 Task: Open a blank google sheet and write heading  Budget Tracker. Add Descriptions in a column and its values below  'Salary, Rent, Dining Out, Internet Bill, Groceries, Utilities Bill, Gas & Savings. 'Add Categories in next column and its values below  Income, Housing, Food, Utilities, Food, Utilities, Transportation & Savings. Add amount in next column and its values below  $2,500, $800, $100, $50, $200, $100, $100, $50 & $500. Add Dates in next column and its values below  2023-05-01, 2023-05-05, 2023-05-10, 2023-05-15, 2023-05-19, 2023-05-22, 2023-05-25 & 2023-05-30. Add Income/ Expense in next column and its values below  Income, Expense, Expense, Expense, Expense, Expense, Expense & IncomeSave page DashboardInvReceiptsbook
Action: Mouse moved to (1101, 63)
Screenshot: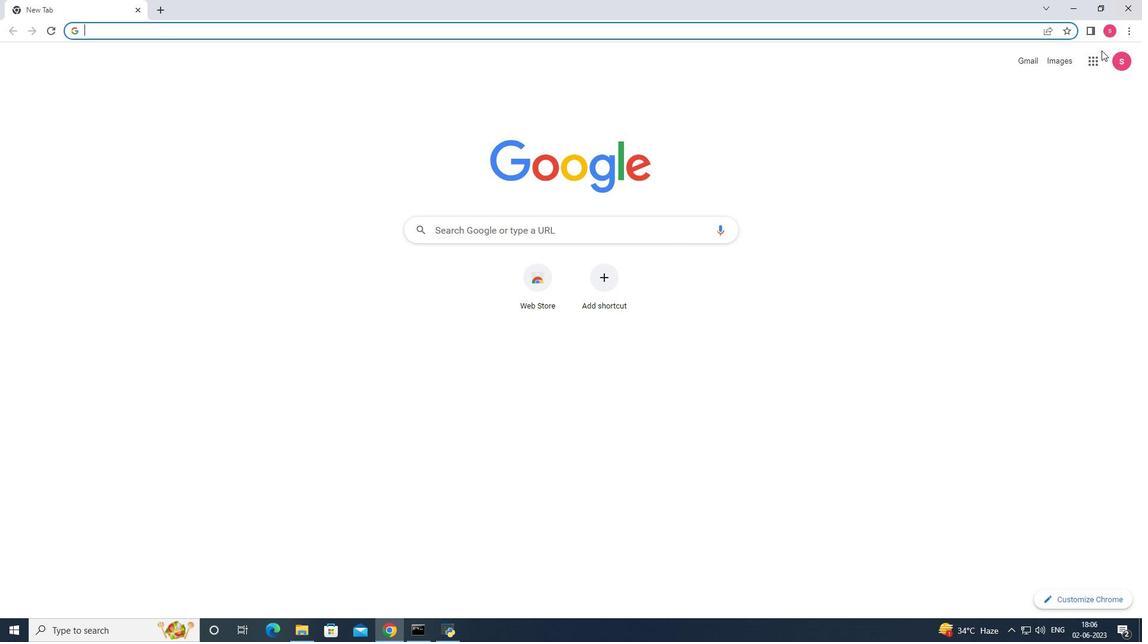 
Action: Mouse pressed left at (1101, 63)
Screenshot: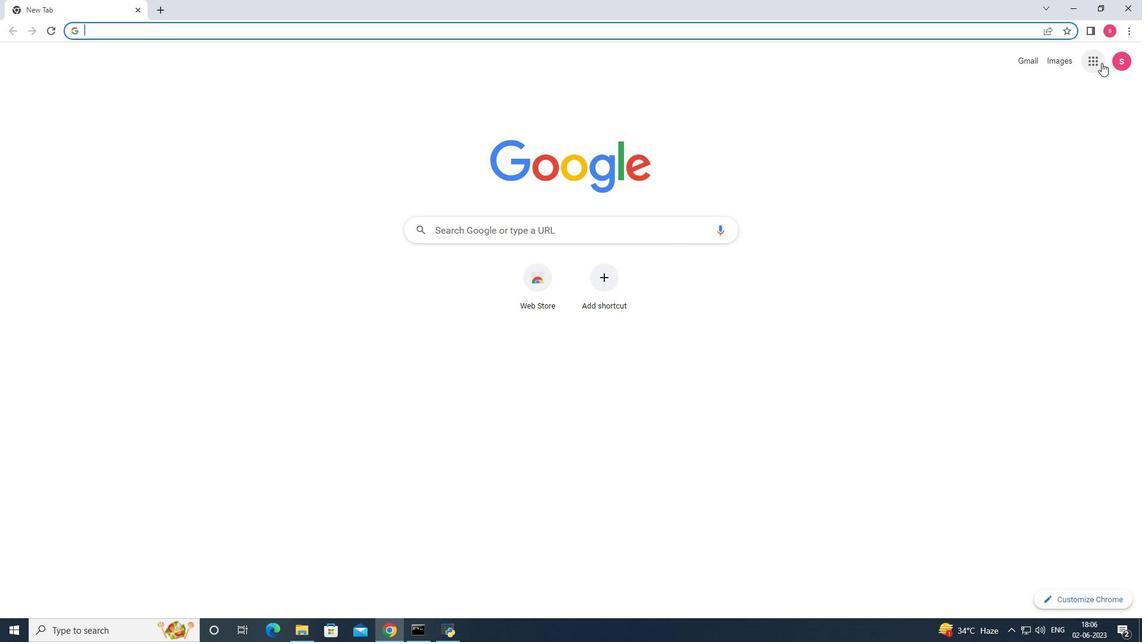 
Action: Mouse moved to (1090, 258)
Screenshot: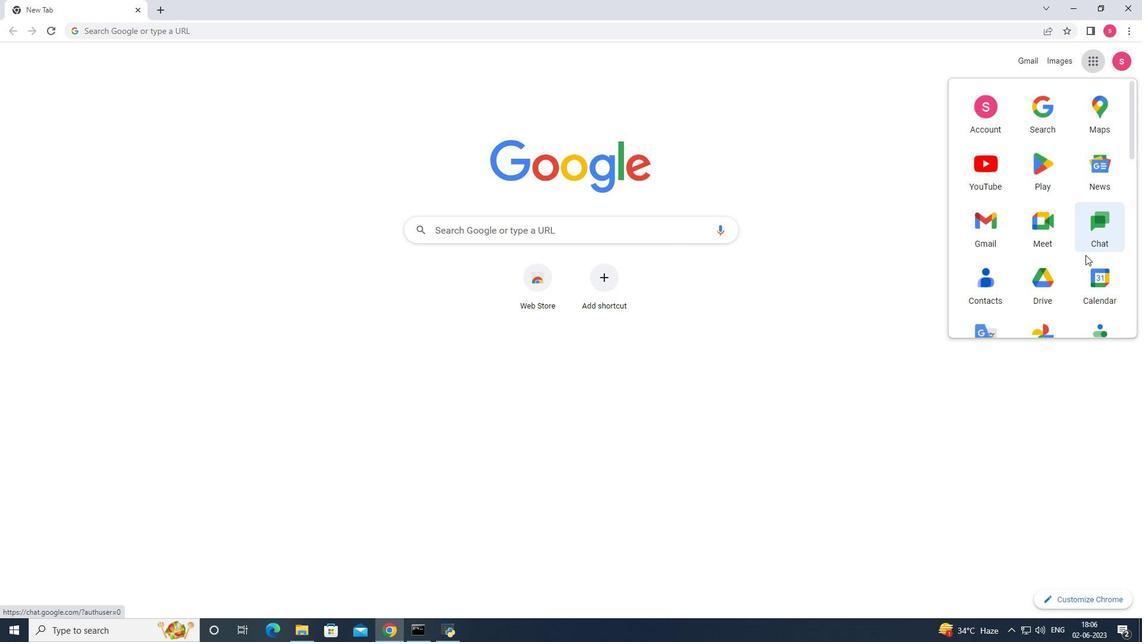
Action: Mouse scrolled (1090, 258) with delta (0, 0)
Screenshot: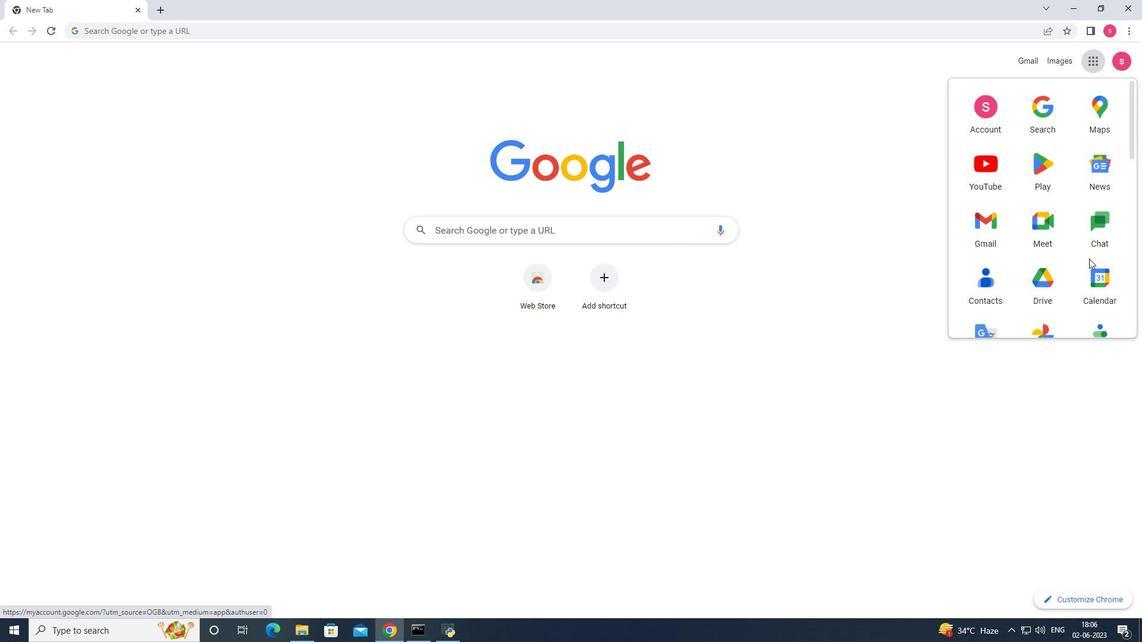 
Action: Mouse scrolled (1090, 258) with delta (0, 0)
Screenshot: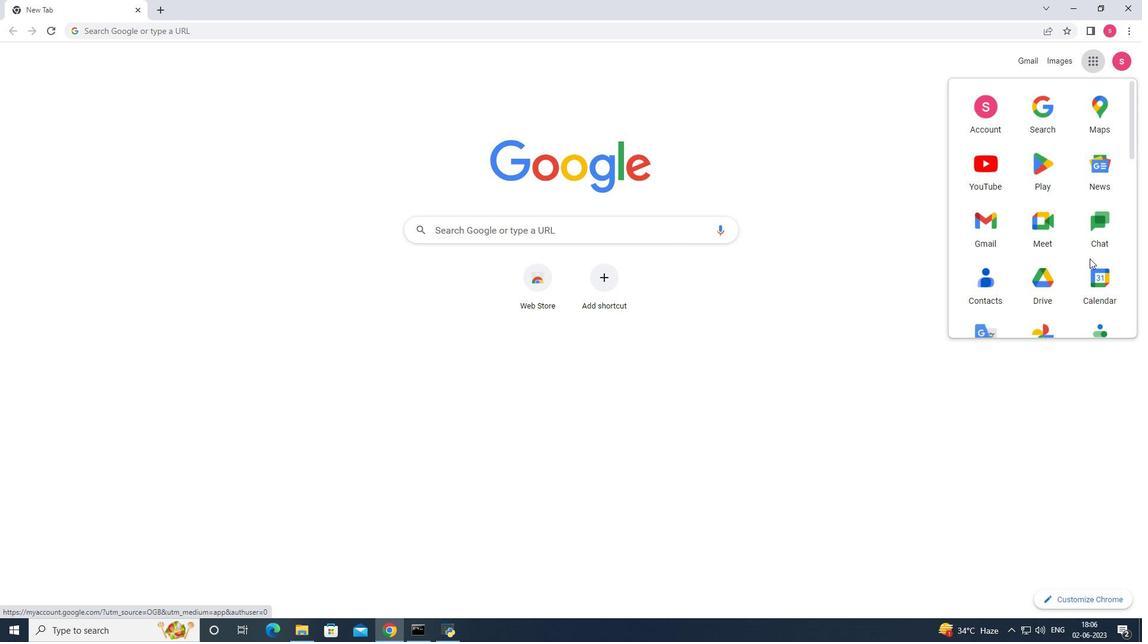 
Action: Mouse scrolled (1090, 258) with delta (0, 0)
Screenshot: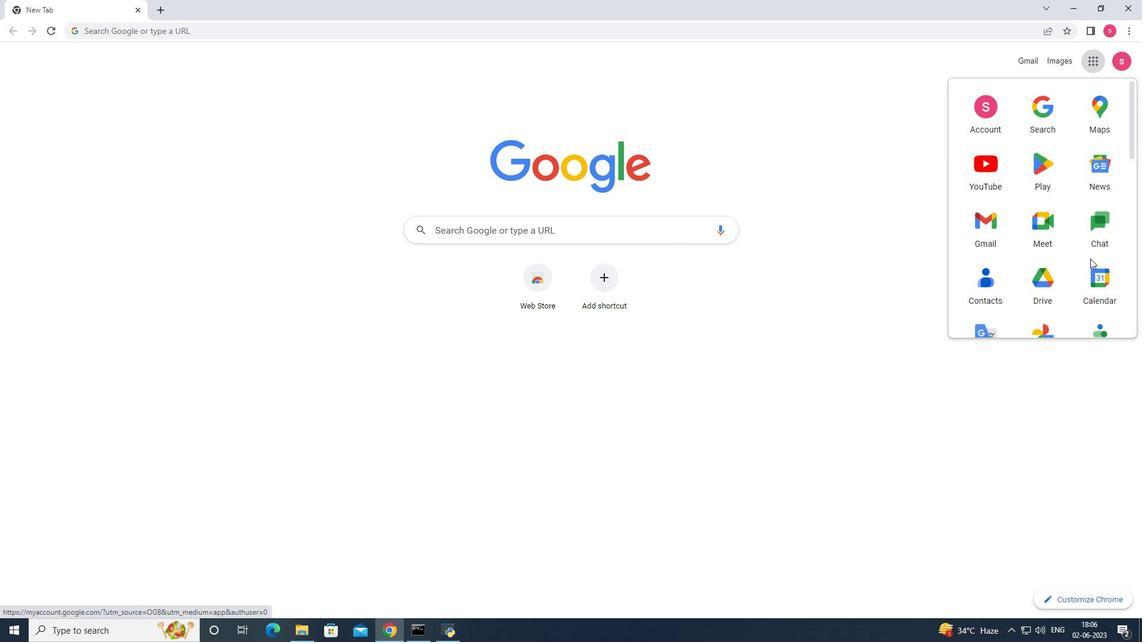 
Action: Mouse moved to (1106, 277)
Screenshot: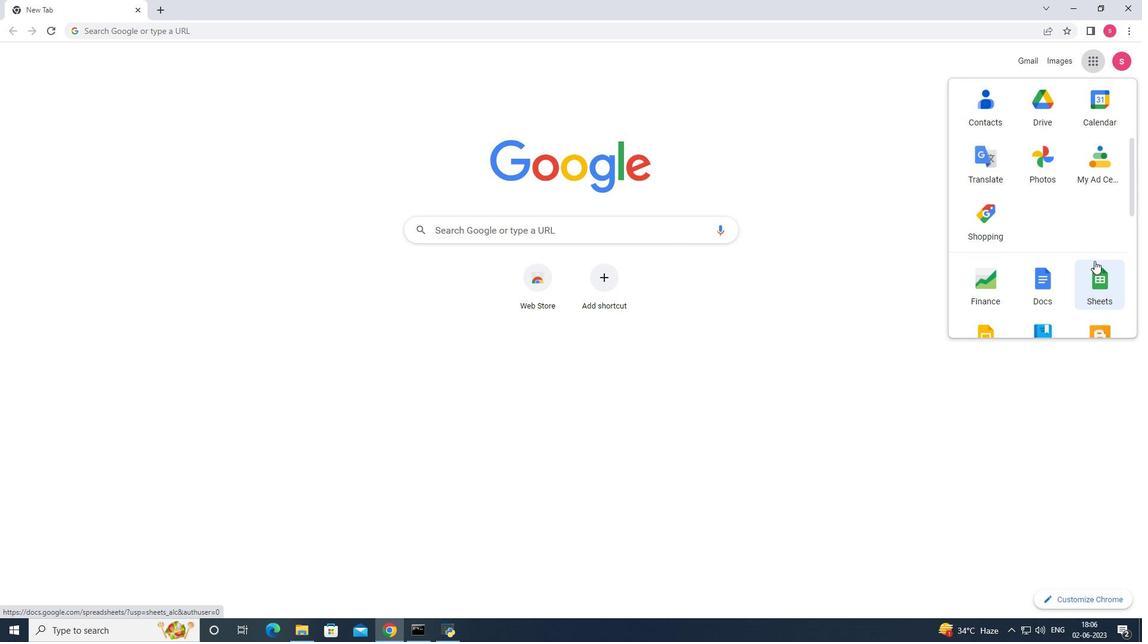 
Action: Mouse pressed left at (1106, 277)
Screenshot: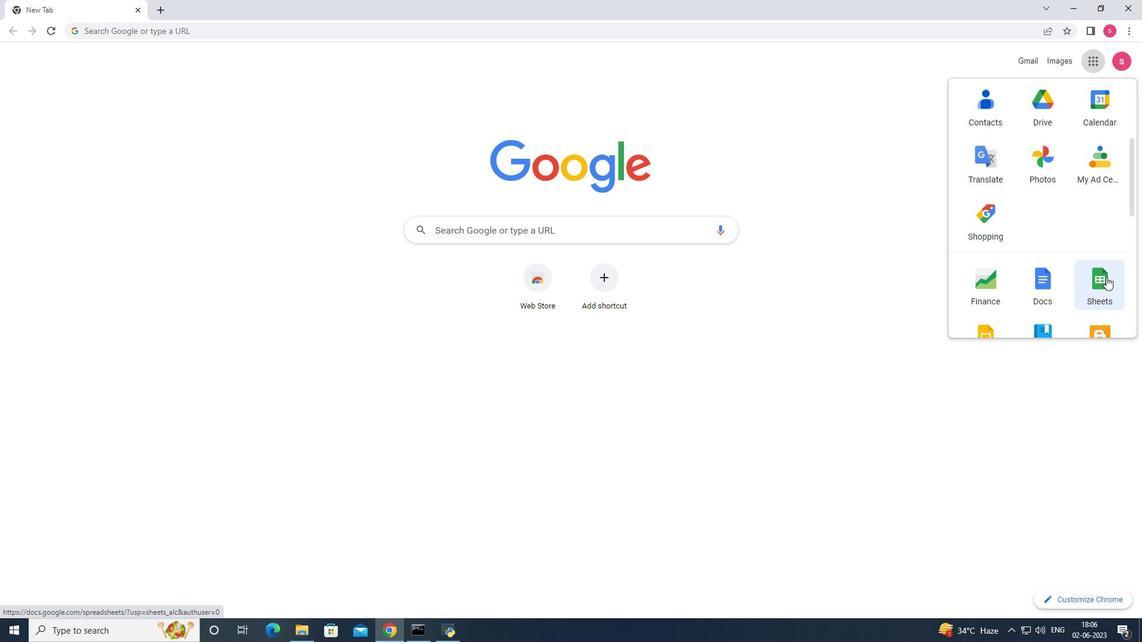 
Action: Mouse moved to (283, 167)
Screenshot: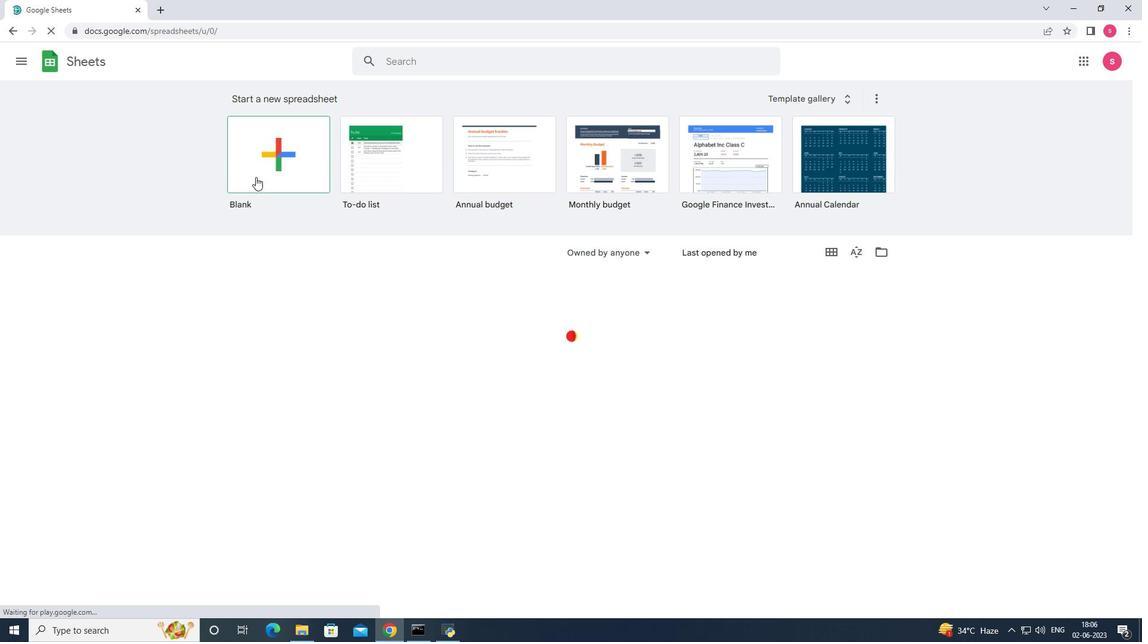 
Action: Mouse pressed left at (283, 167)
Screenshot: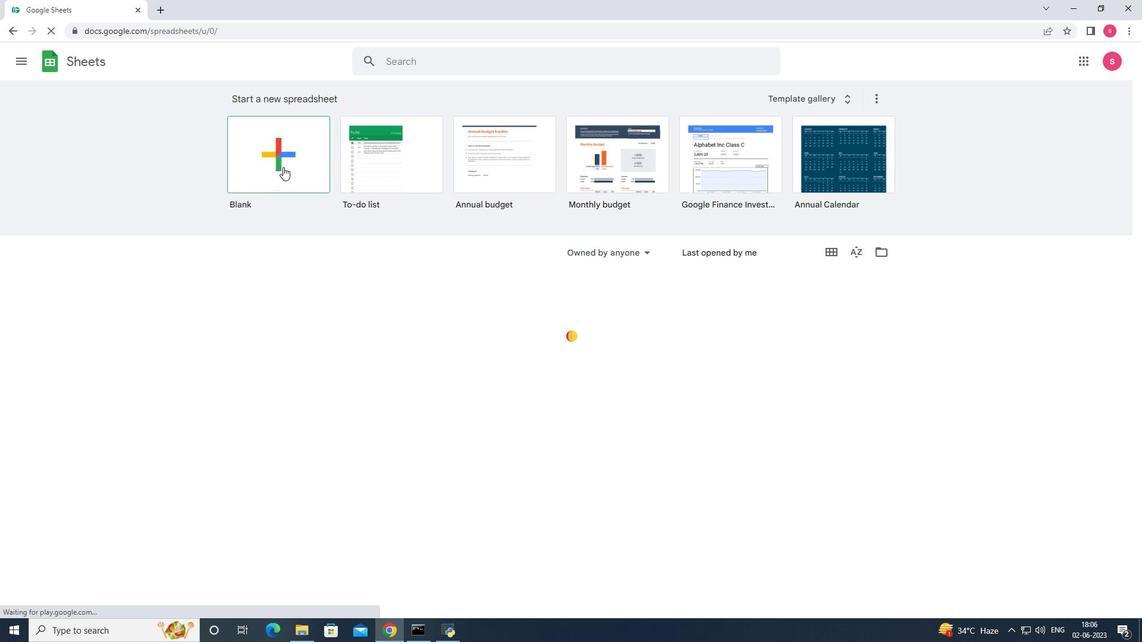 
Action: Key pressed <Key.shift><Key.shift><Key.shift><Key.shift><Key.shift><Key.shift><Key.shift><Key.shift><Key.shift><Key.shift><Key.shift><Key.shift><Key.shift><Key.shift><Key.shift><Key.shift>Budget<Key.space><Key.shift>Tracker<Key.enter><Key.shift>Descriptions<Key.enter><Key.shift>Salary<Key.space><Key.enter><Key.shift><Key.shift><Key.shift><Key.shift>Rent<Key.enter><Key.shift>Dining<Key.space><Key.shift>Ouyt<Key.backspace><Key.backspace><Key.backspace>ut<Key.backspace>t<Key.enter><Key.shift>Internet<Key.space><Key.shift>Bill<Key.enter><Key.shift><Key.shift>Groceries<Key.space><Key.enter><Key.shift><Key.shift><Key.shift><Key.shift><Key.shift><Key.shift><Key.shift><Key.shift><Key.shift><Key.shift><Key.shift><Key.shift><Key.shift><Key.shift><Key.shift><Key.shift><Key.shift>Utilities<Key.space><Key.shift>Bill<Key.enter><Key.shift><Key.shift><Key.shift><Key.shift><Key.shift><Key.shift>Gas<Key.enter><Key.shift>Savings<Key.enter><Key.right><Key.up><Key.up><Key.up><Key.up><Key.up><Key.up><Key.up><Key.up><Key.up><Key.shift>Categories<Key.enter><Key.shift>Income<Key.enter><Key.shift><Key.shift><Key.shift><Key.shift>Housing<Key.enter><Key.shift><Key.shift><Key.shift><Key.shift><Key.shift><Key.shift><Key.shift><Key.shift><Key.shift><Key.shift><Key.shift><Key.shift>Food<Key.enter><Key.shift>Utilities<Key.enter><Key.shift>Fooo<Key.backspace>d<Key.enter><Key.shift>Utilities<Key.enter><Key.shift><Key.shift>F<Key.backspace><Key.backspace><Key.shift>Transportation<Key.enter><Key.shift>Savings<Key.right><Key.up><Key.up><Key.up><Key.up><Key.up><Key.up><Key.up><Key.up><Key.shift>Amount<Key.enter>2500<Key.enter>800<Key.enter>100<Key.enter>50<Key.enter>200<Key.enter>100<Key.enter>50<Key.enter>500<Key.enter><Key.right><Key.up><Key.up><Key.up>
Screenshot: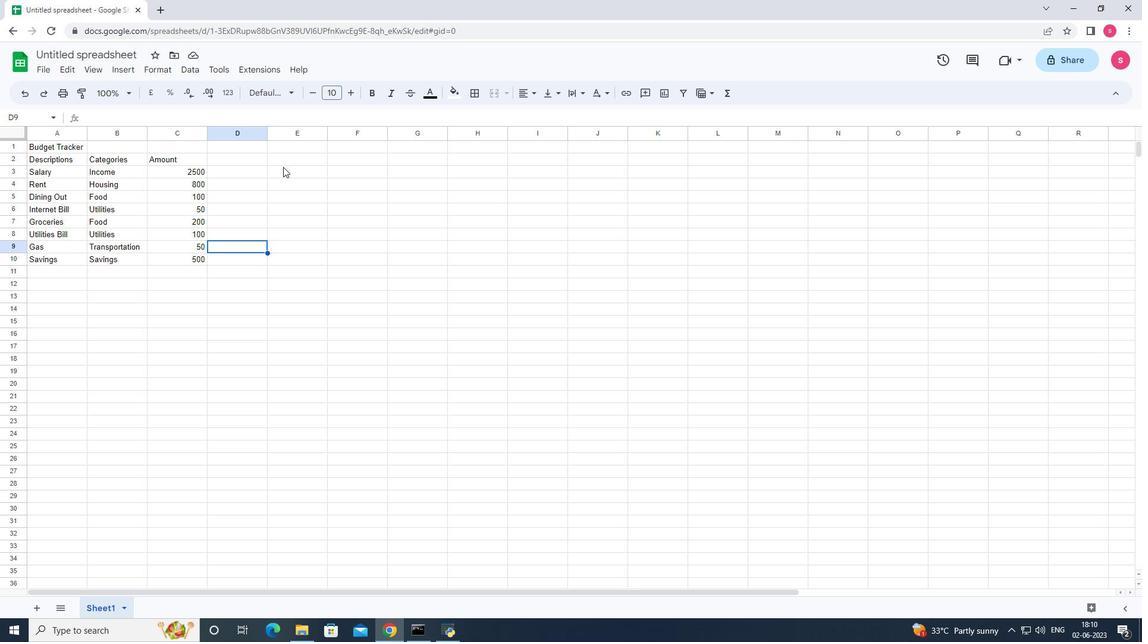 
Action: Mouse moved to (152, 173)
Screenshot: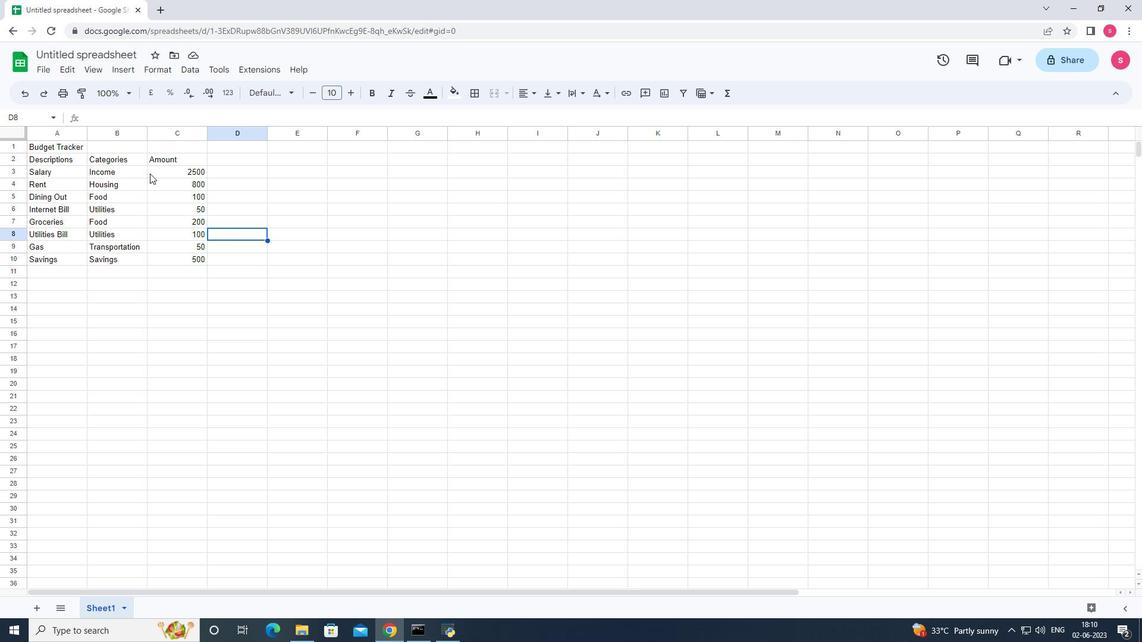 
Action: Mouse pressed left at (152, 173)
Screenshot: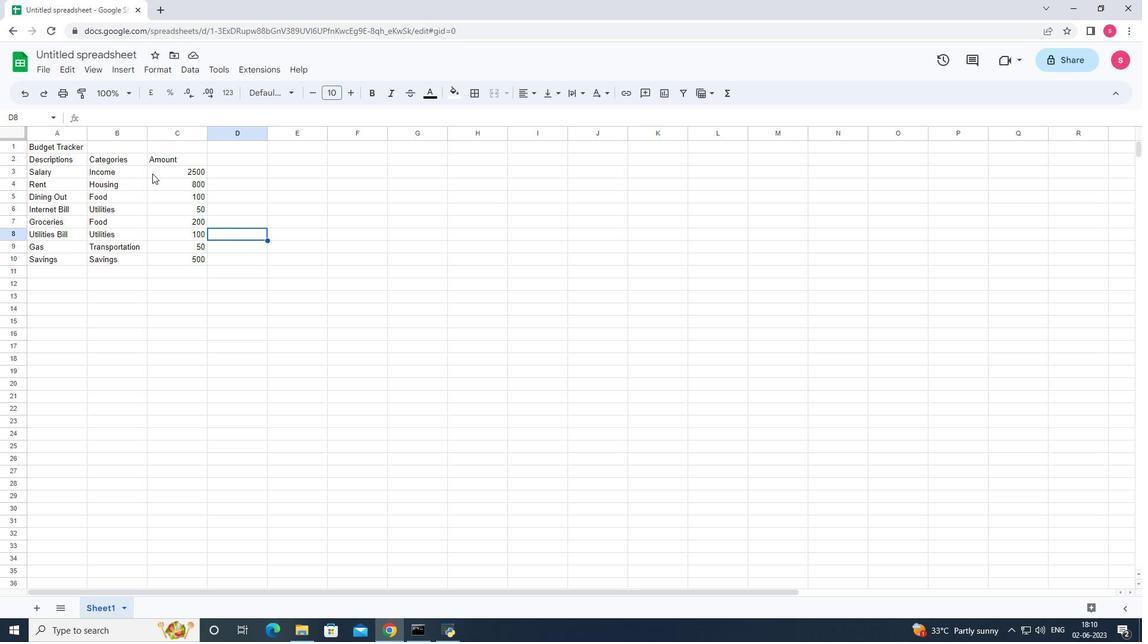 
Action: Mouse moved to (169, 71)
Screenshot: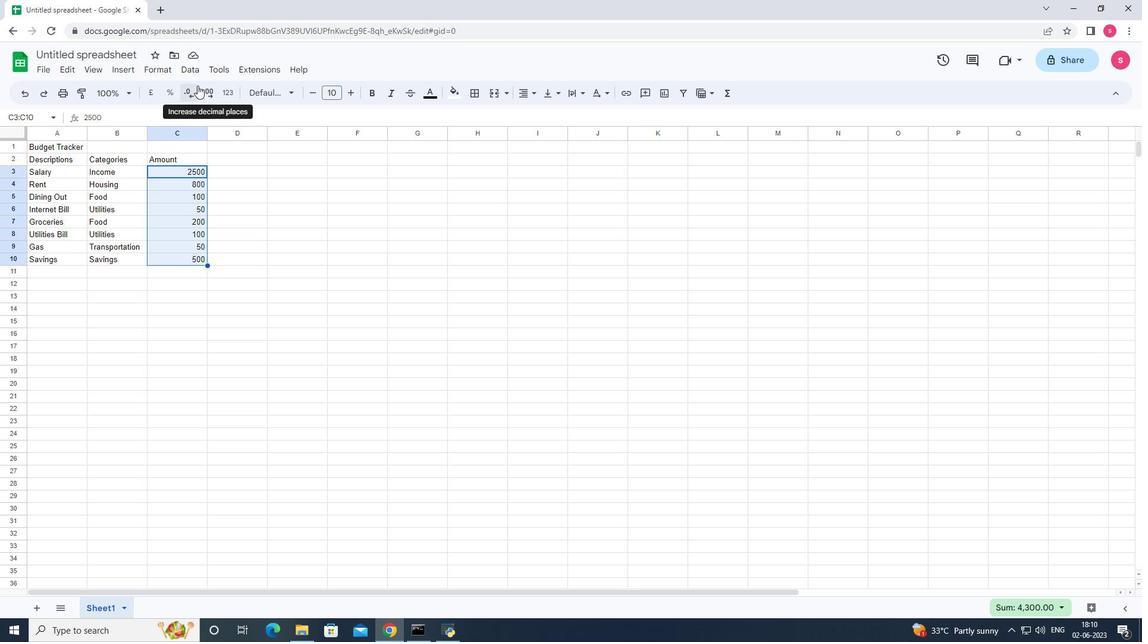 
Action: Mouse pressed left at (169, 71)
Screenshot: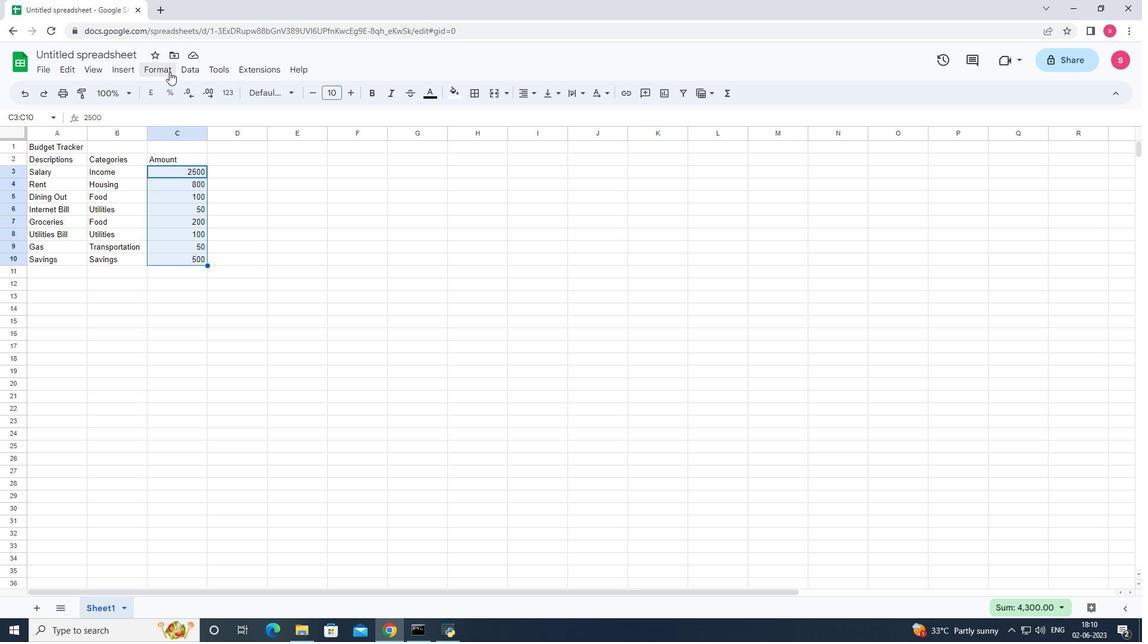
Action: Mouse moved to (195, 116)
Screenshot: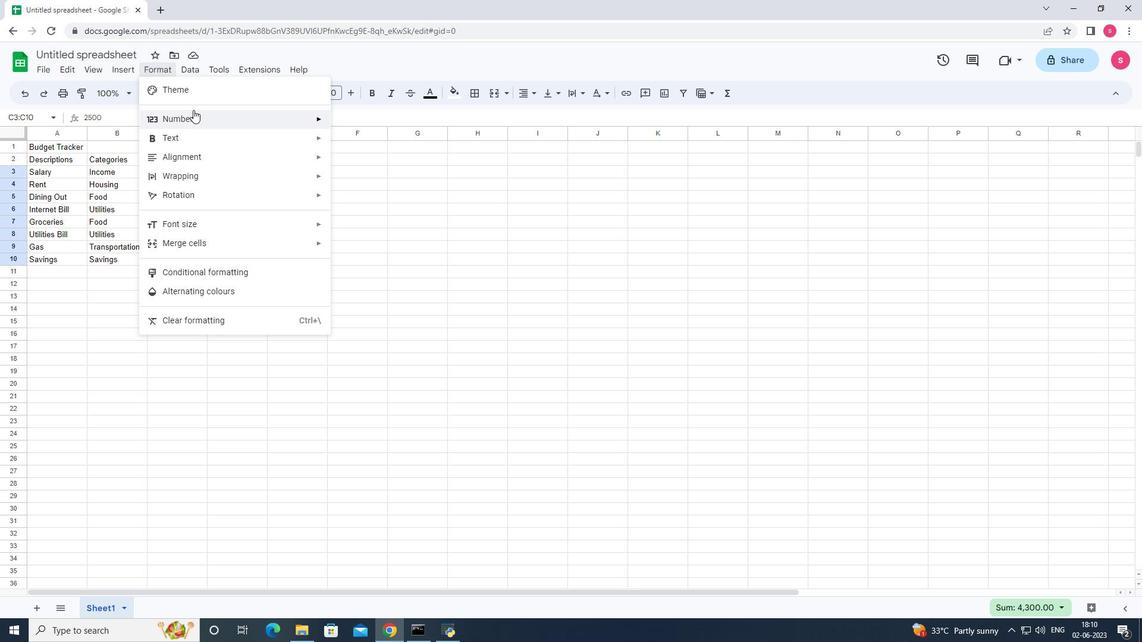 
Action: Mouse pressed left at (195, 116)
Screenshot: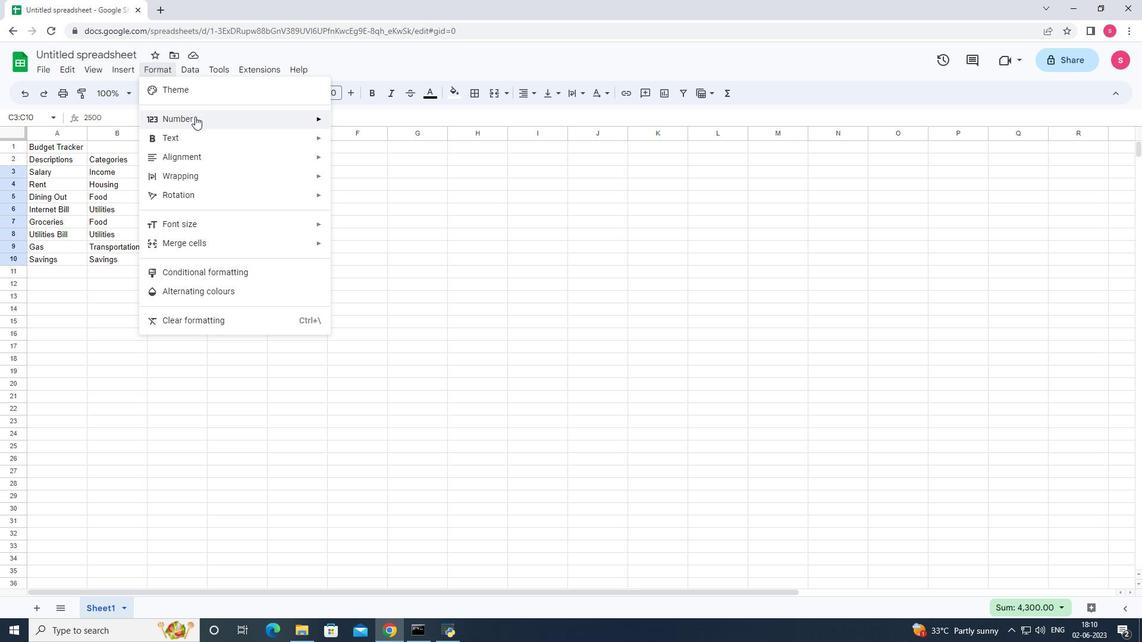 
Action: Mouse moved to (446, 480)
Screenshot: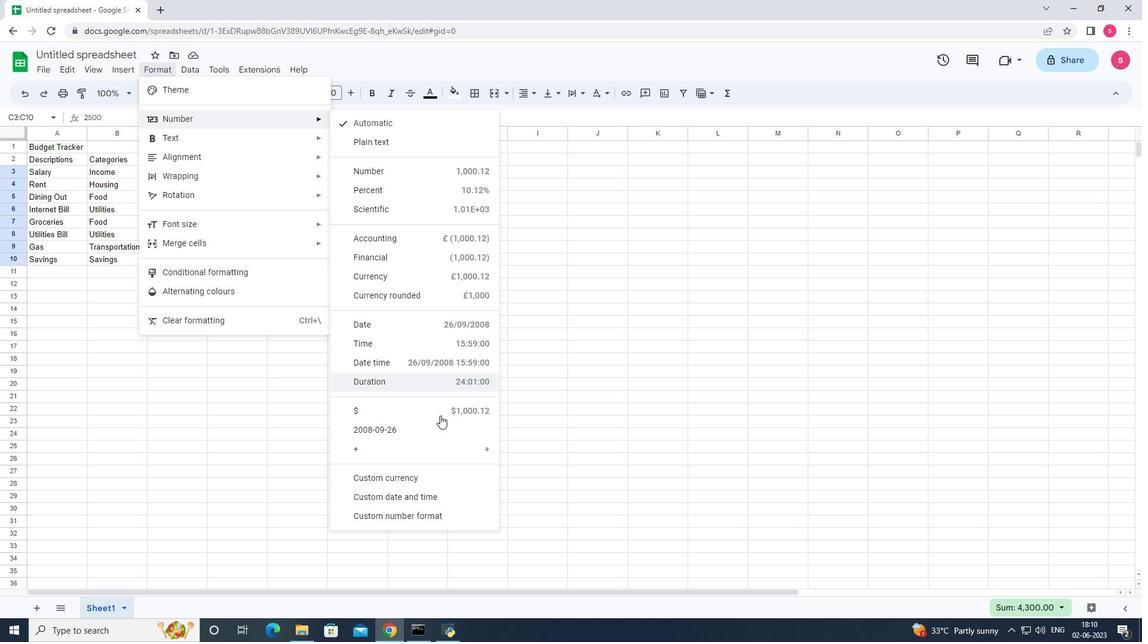 
Action: Mouse pressed left at (446, 480)
Screenshot: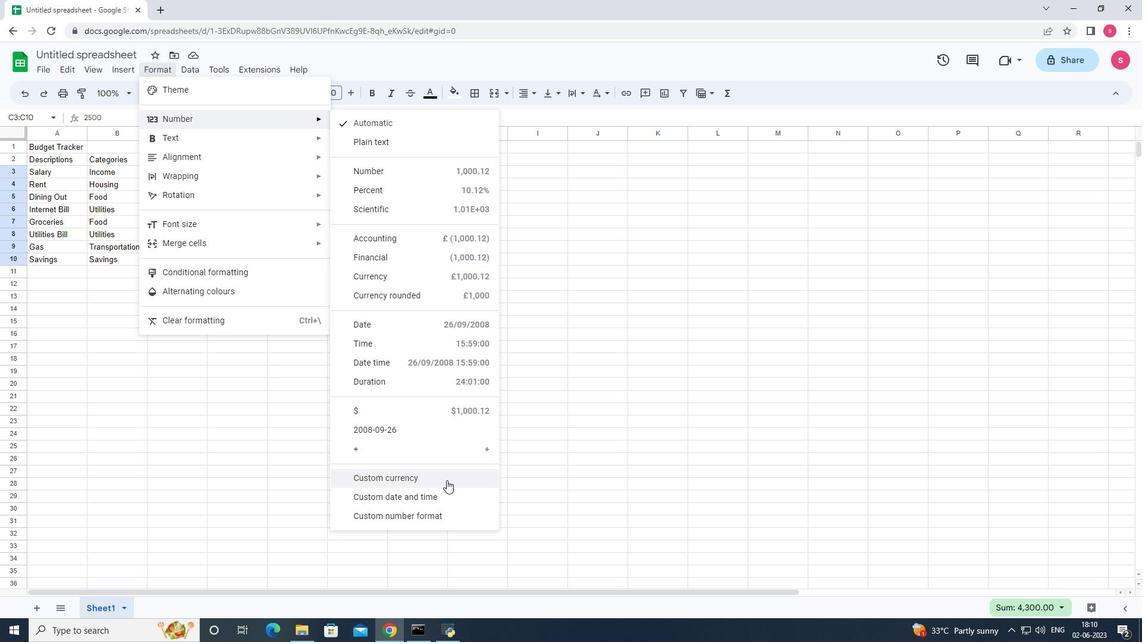 
Action: Mouse moved to (342, 307)
Screenshot: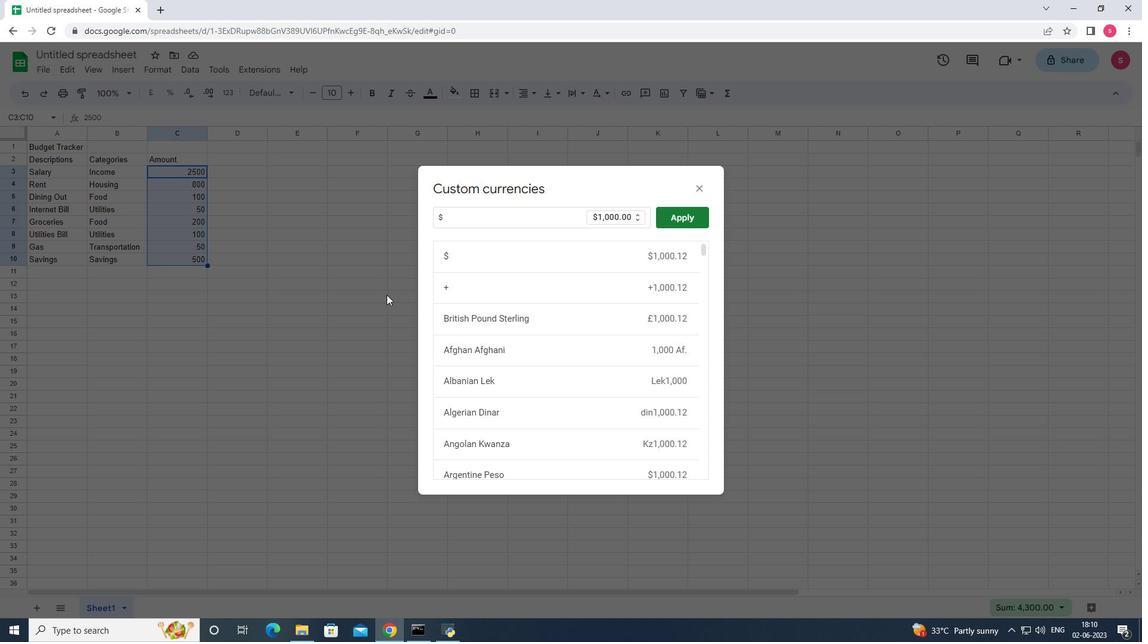 
Action: Mouse pressed left at (342, 307)
Screenshot: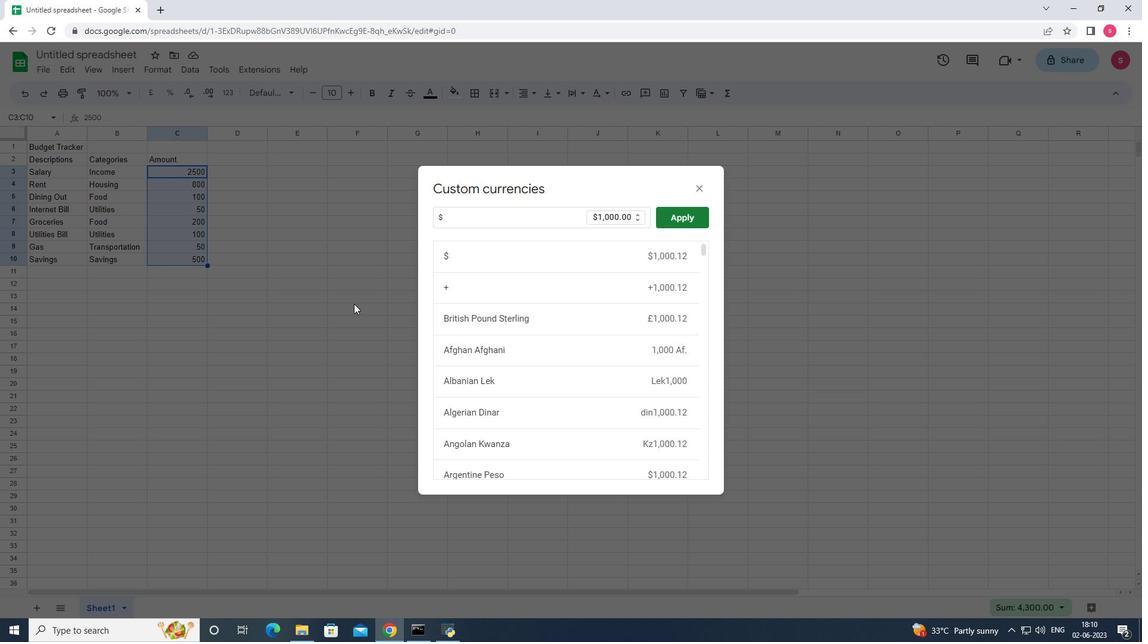 
Action: Mouse moved to (289, 300)
Screenshot: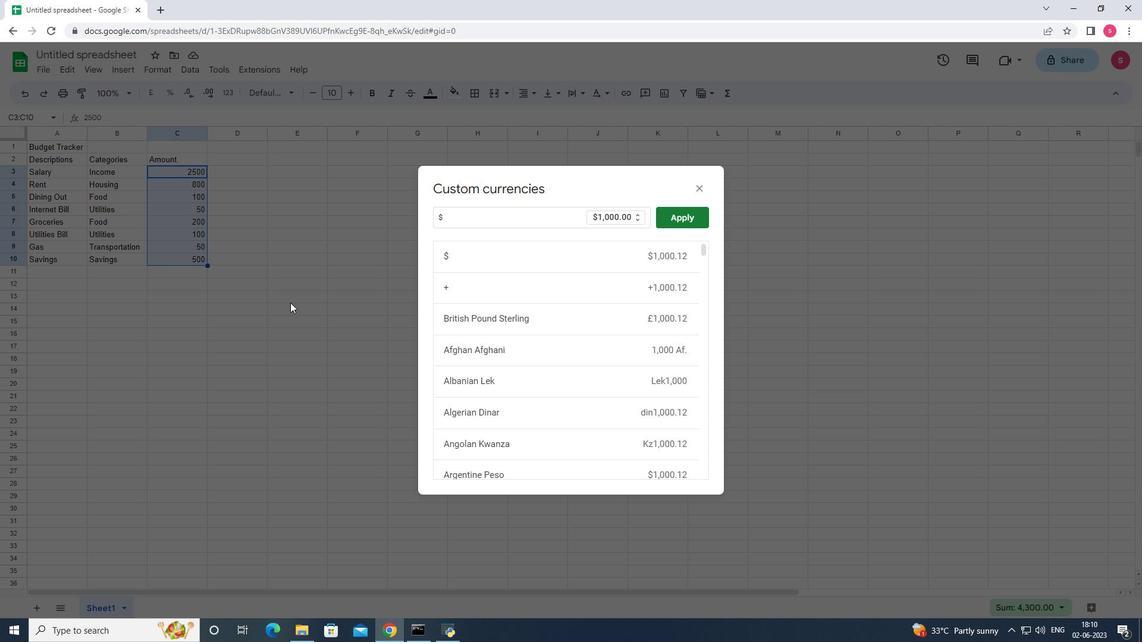 
Action: Mouse pressed left at (289, 300)
Screenshot: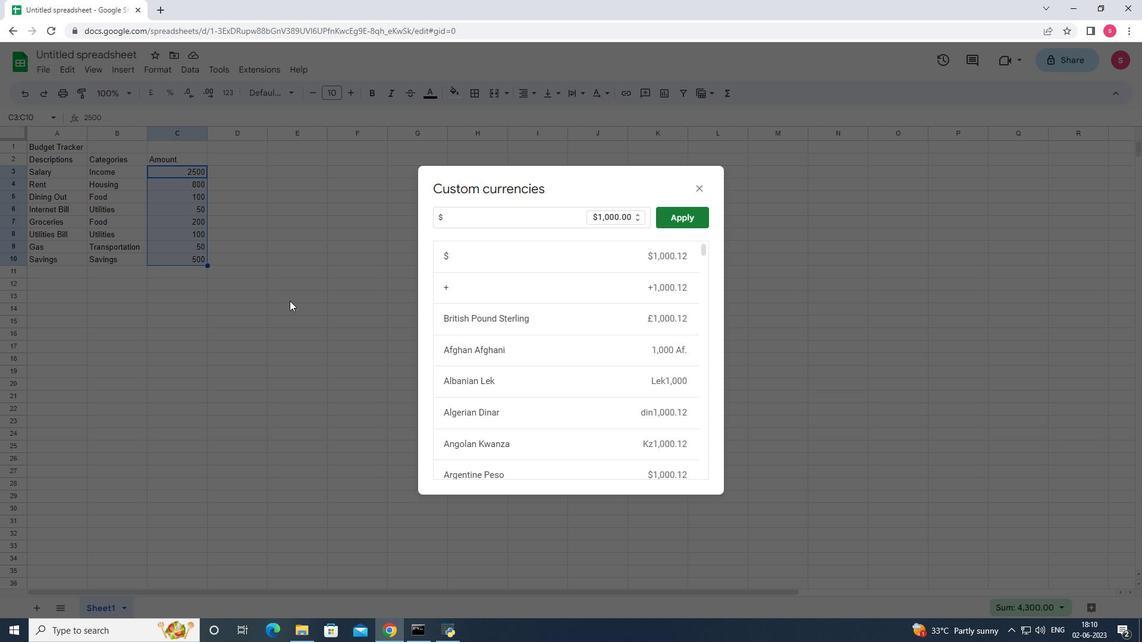 
Action: Mouse moved to (703, 187)
Screenshot: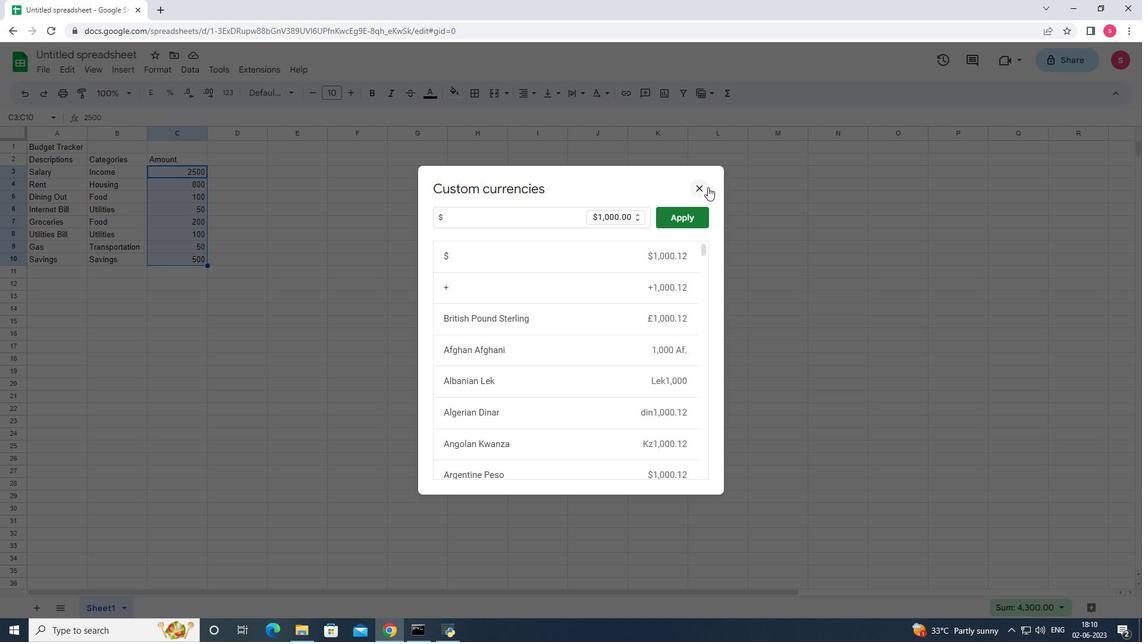
Action: Mouse pressed left at (703, 187)
Screenshot: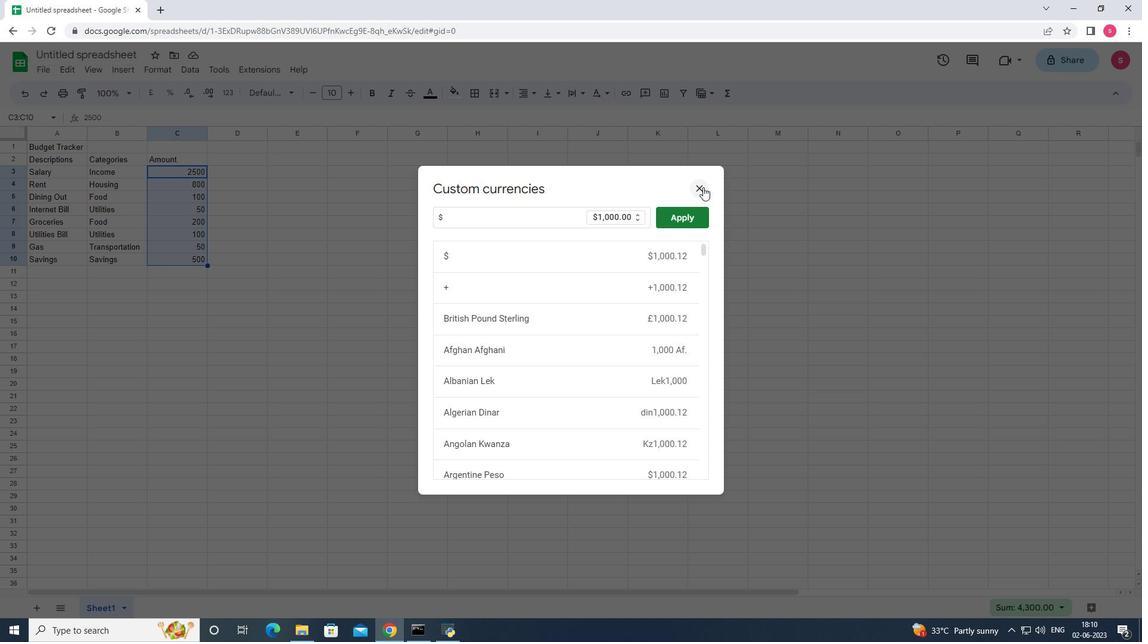 
Action: Mouse moved to (165, 68)
Screenshot: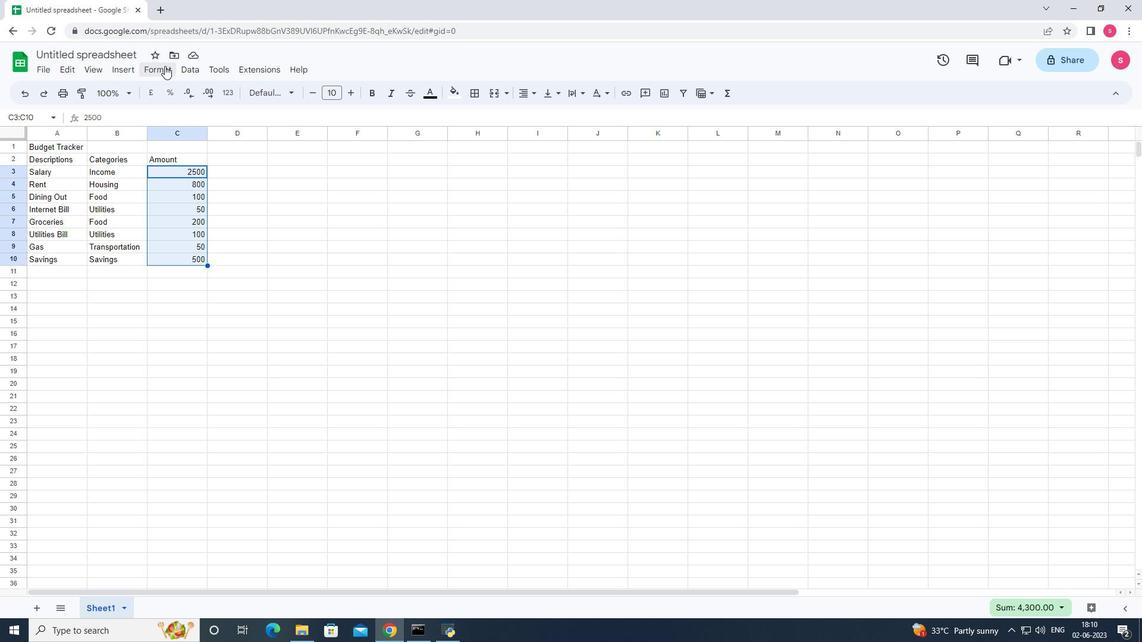 
Action: Mouse pressed left at (165, 68)
Screenshot: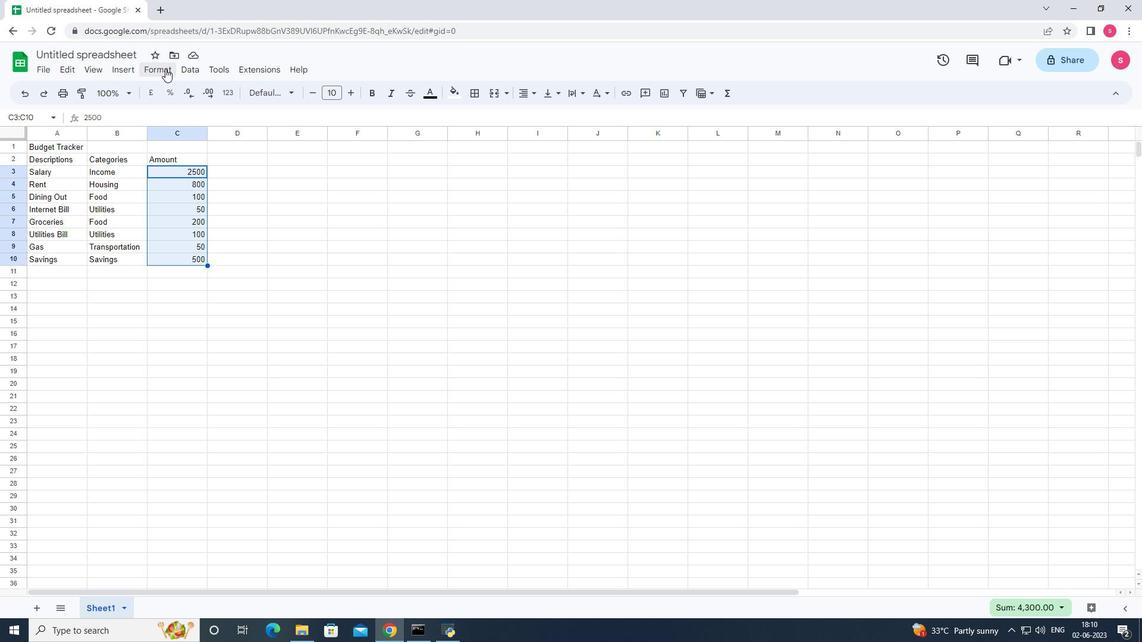 
Action: Mouse moved to (185, 116)
Screenshot: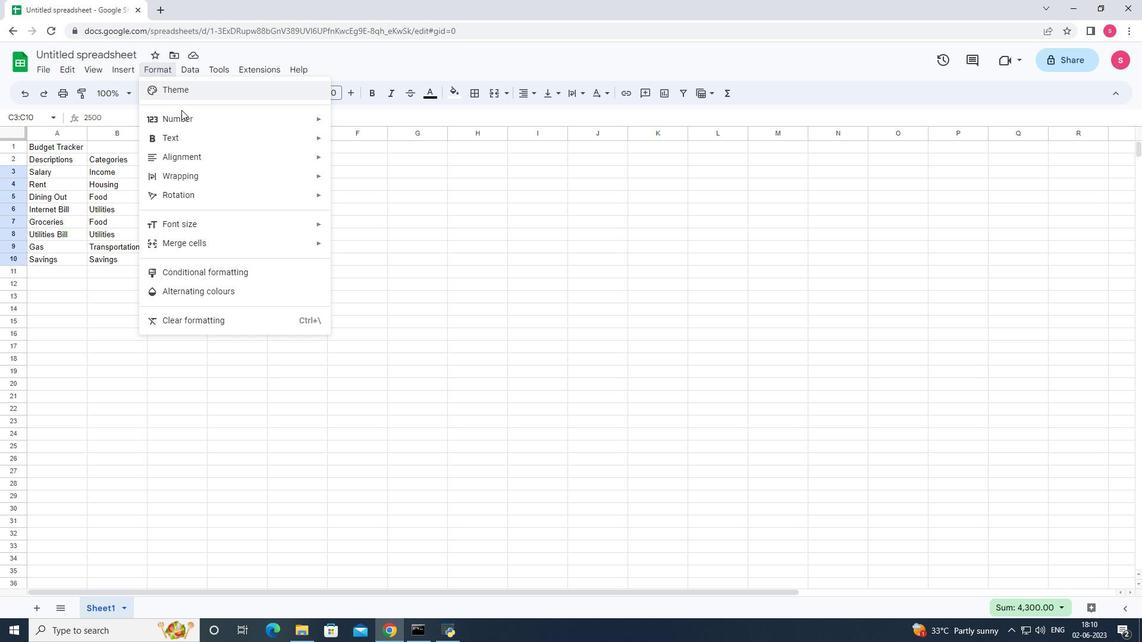
Action: Mouse pressed left at (185, 116)
Screenshot: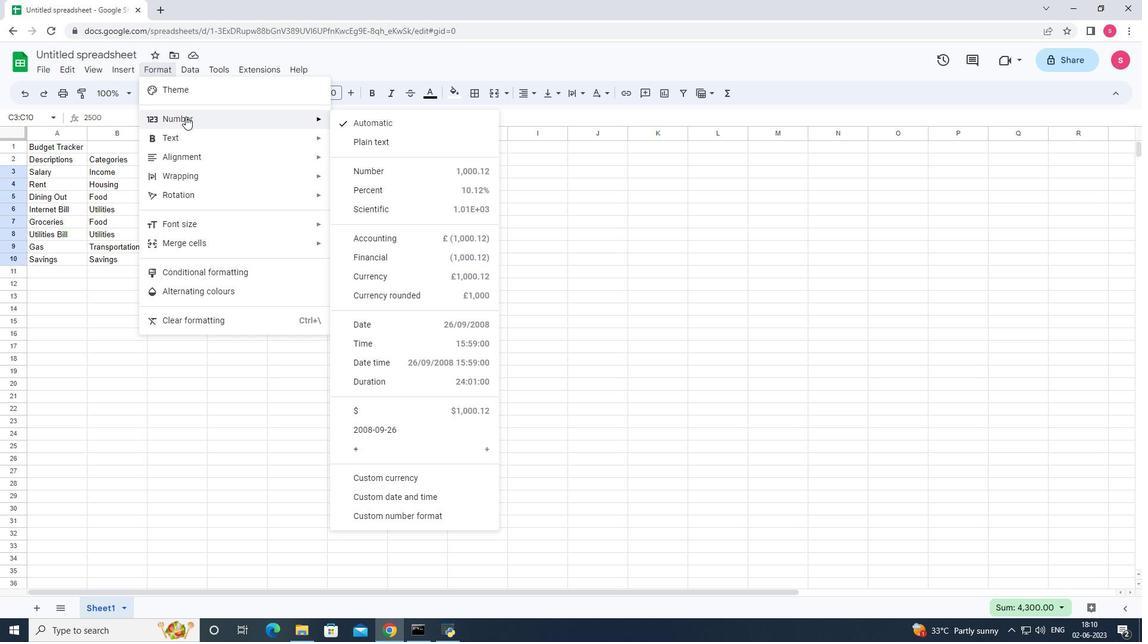 
Action: Mouse moved to (428, 479)
Screenshot: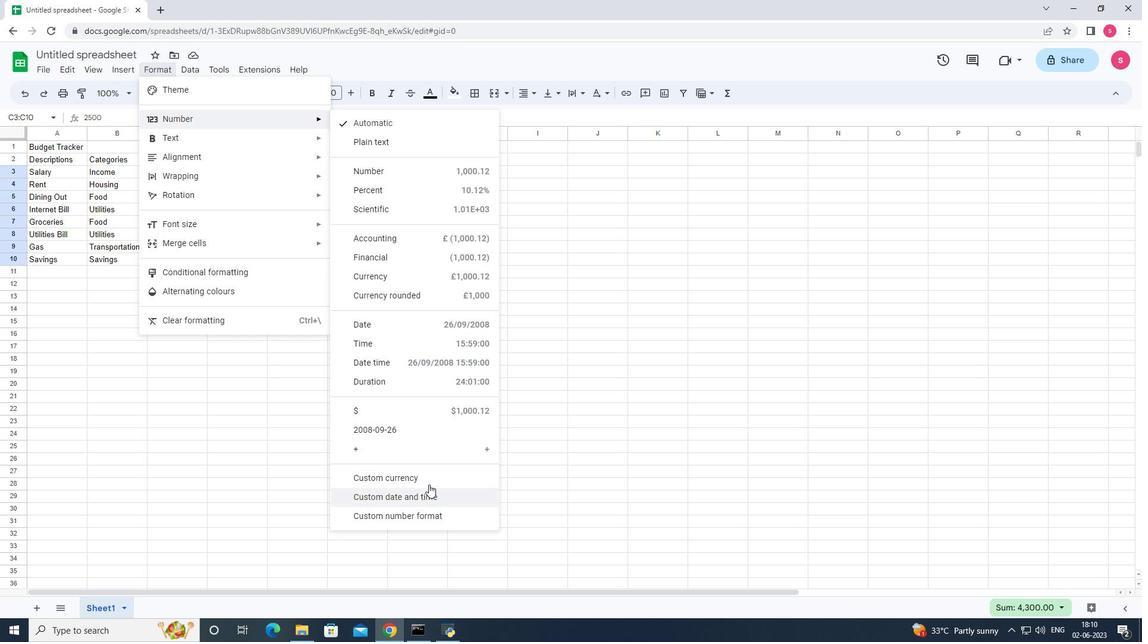 
Action: Mouse pressed left at (428, 479)
Screenshot: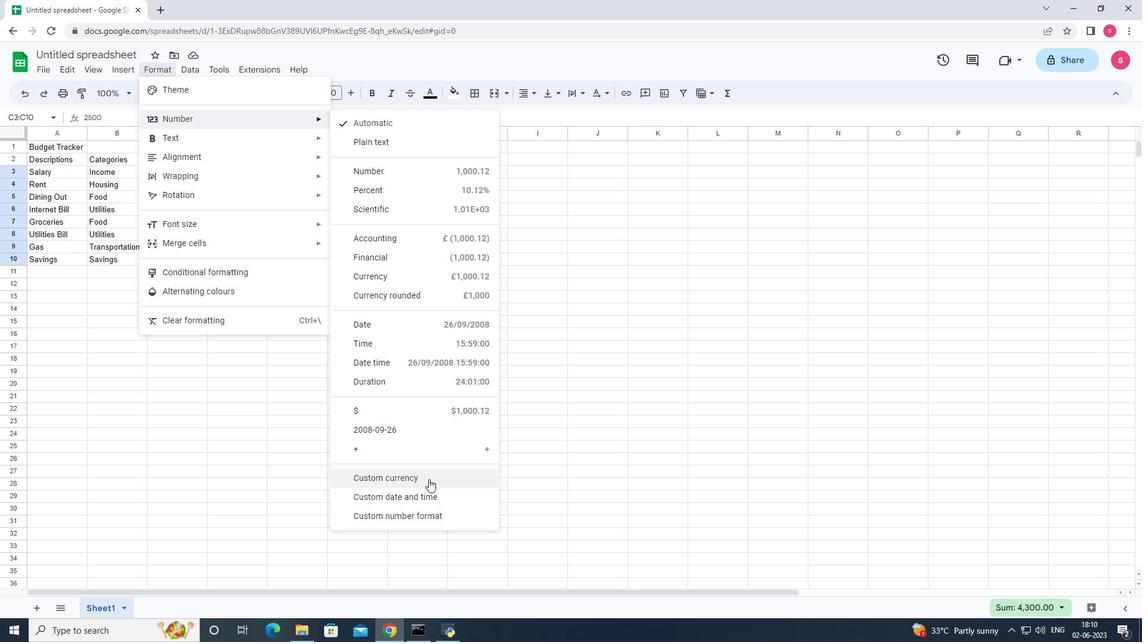 
Action: Mouse moved to (572, 262)
Screenshot: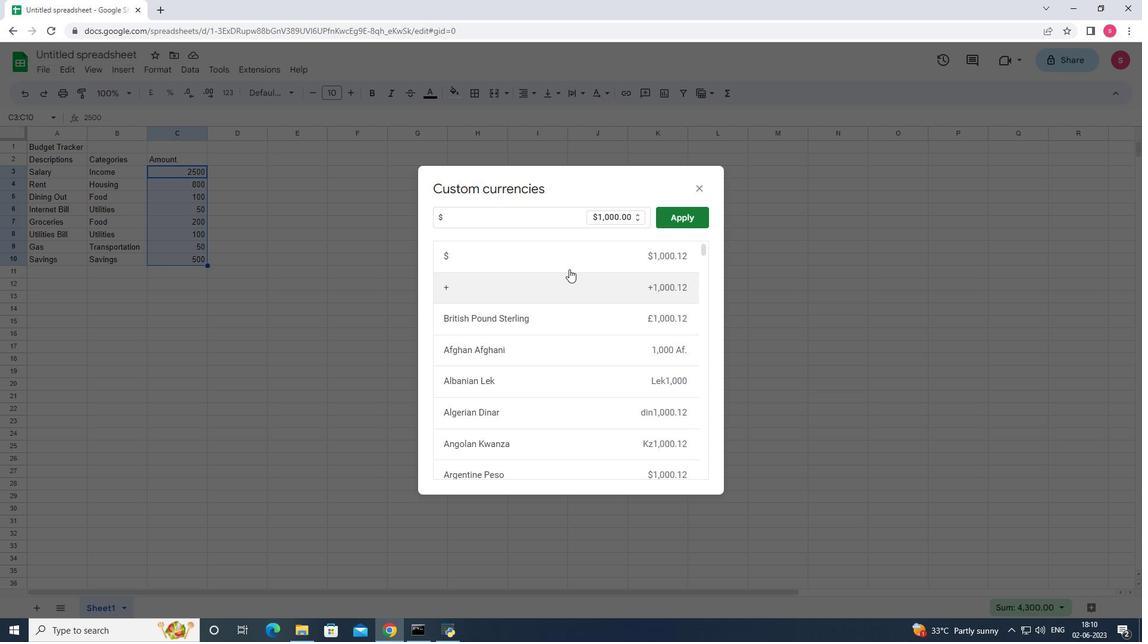 
Action: Mouse pressed left at (572, 262)
Screenshot: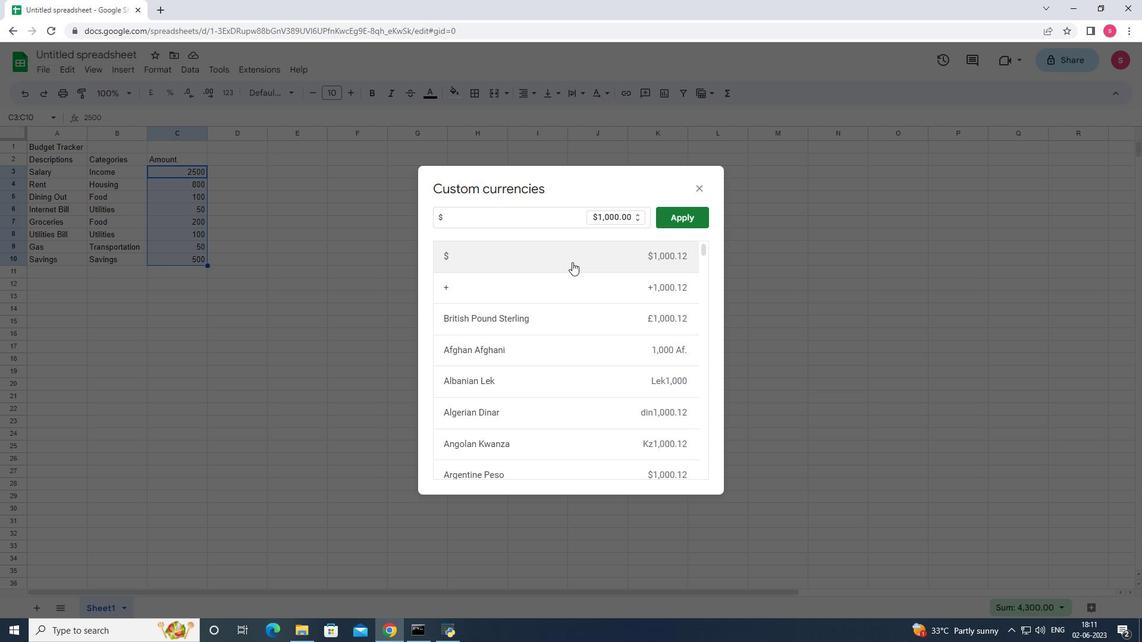 
Action: Mouse moved to (681, 214)
Screenshot: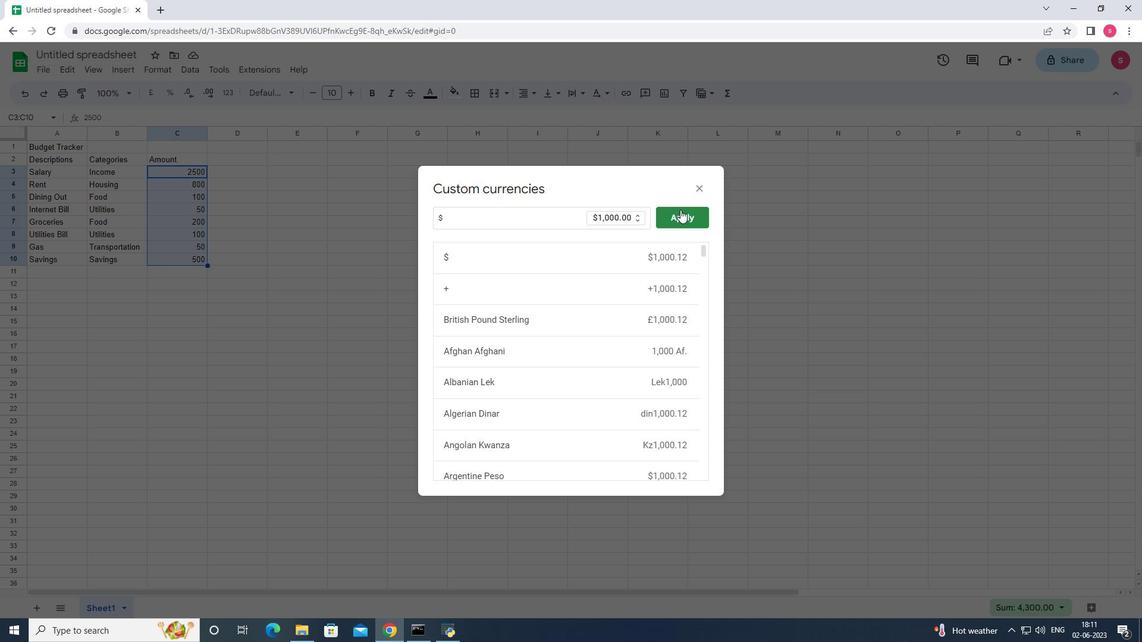 
Action: Mouse pressed left at (681, 214)
Screenshot: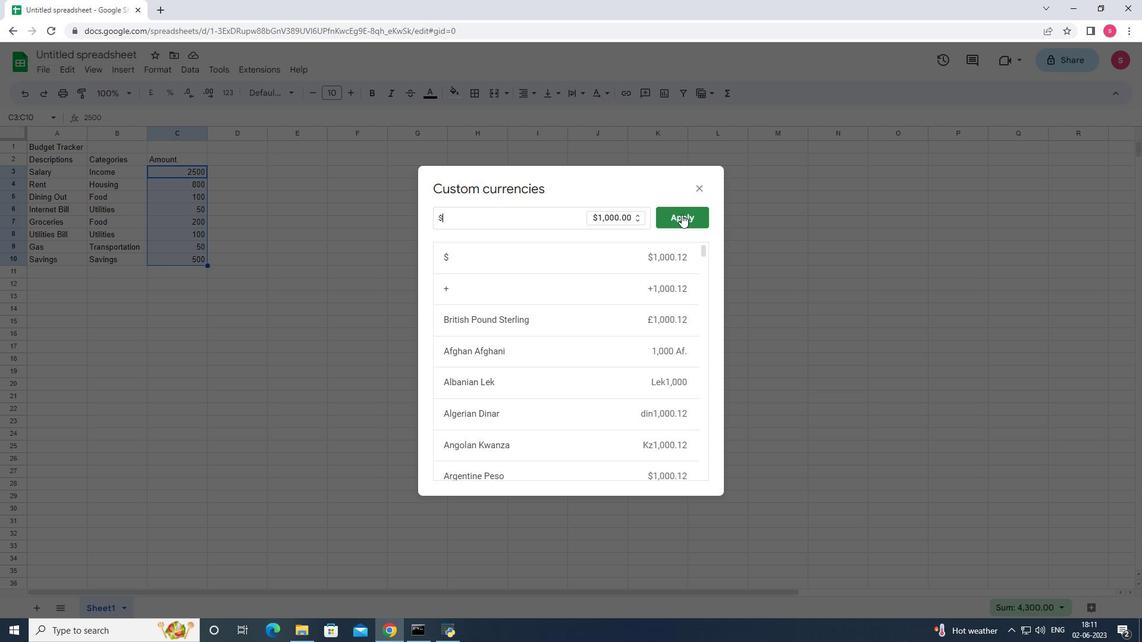 
Action: Mouse moved to (240, 161)
Screenshot: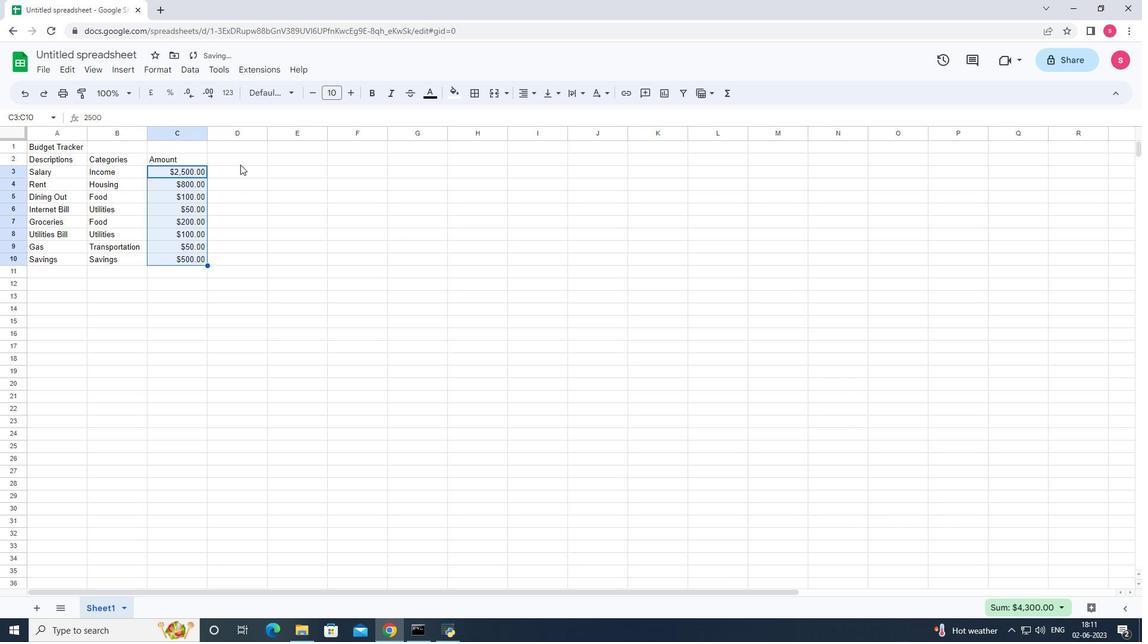 
Action: Mouse pressed left at (240, 161)
Screenshot: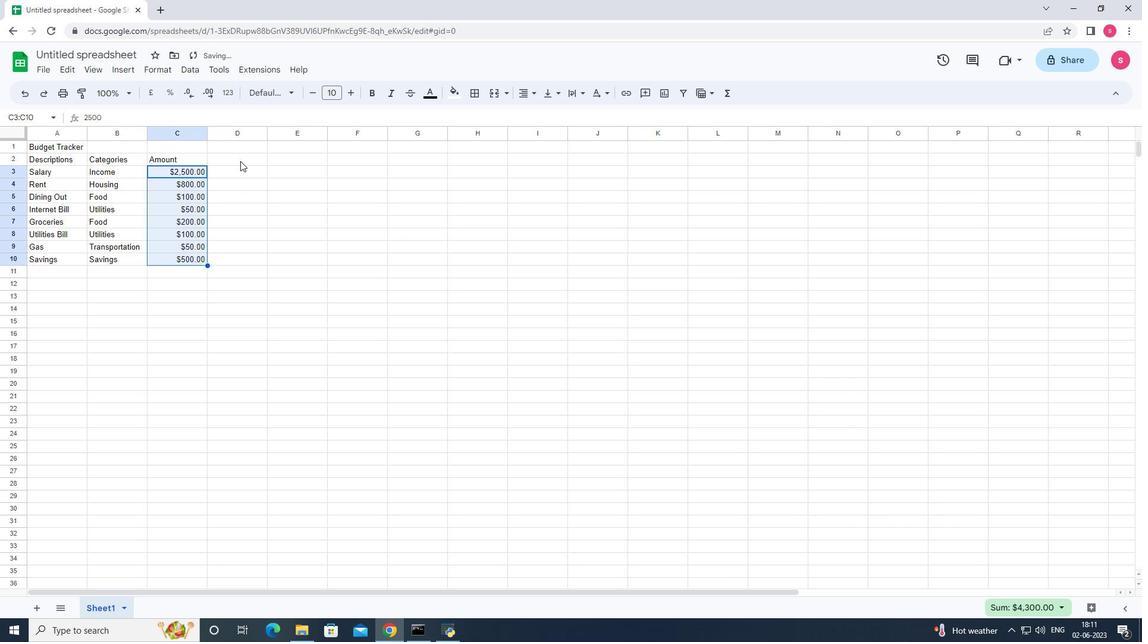 
Action: Key pressed <Key.shift>Daates<Key.left><Key.right><Key.enter><Key.left><Key.left><Key.left><Key.backspace><Key.enter>2023-05-01<Key.enter>2023-05-05-<Key.backspace><Key.enter>2023-05-10<Key.enter>2023-05-15<Key.enter>2023-05-20<Key.backspace><Key.backspace>19<Key.enter>2023-05-22<Key.enter>2023-05-25<Key.enter>2023-053<Key.backspace>-30<Key.enter><Key.right><Key.up><Key.up><Key.up><Key.up><Key.up><Key.up><Key.up><Key.up><Key.up><Key.shift>Income/<Key.space><Key.shift><Key.shift><Key.shift><Key.shift>Expense<Key.down><Key.shift><Key.shift><Key.shift><Key.shift><Key.shift>Income<Key.space><Key.down><Key.down><Key.down><Key.down><Key.down><Key.down><Key.down><Key.shift>Income<Key.up><Key.shift>Expense<Key.up><Key.up><Key.up><Key.up><Key.up><Key.up><Key.down><Key.shift>Expense<Key.enter><Key.shift><Key.shift>Expense<Key.enter><Key.shift>Expense<Key.enter><Key.shift>Expense<Key.enter><Key.shift>Expense<Key.down><Key.right><Key.right><Key.left>
Screenshot: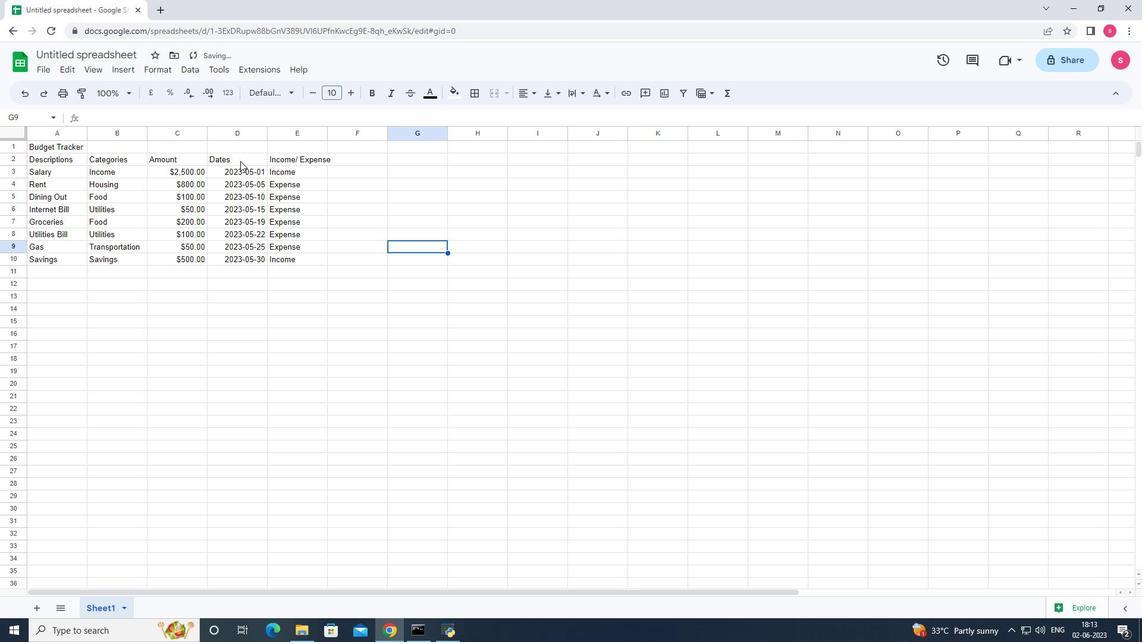 
Action: Mouse moved to (115, 53)
Screenshot: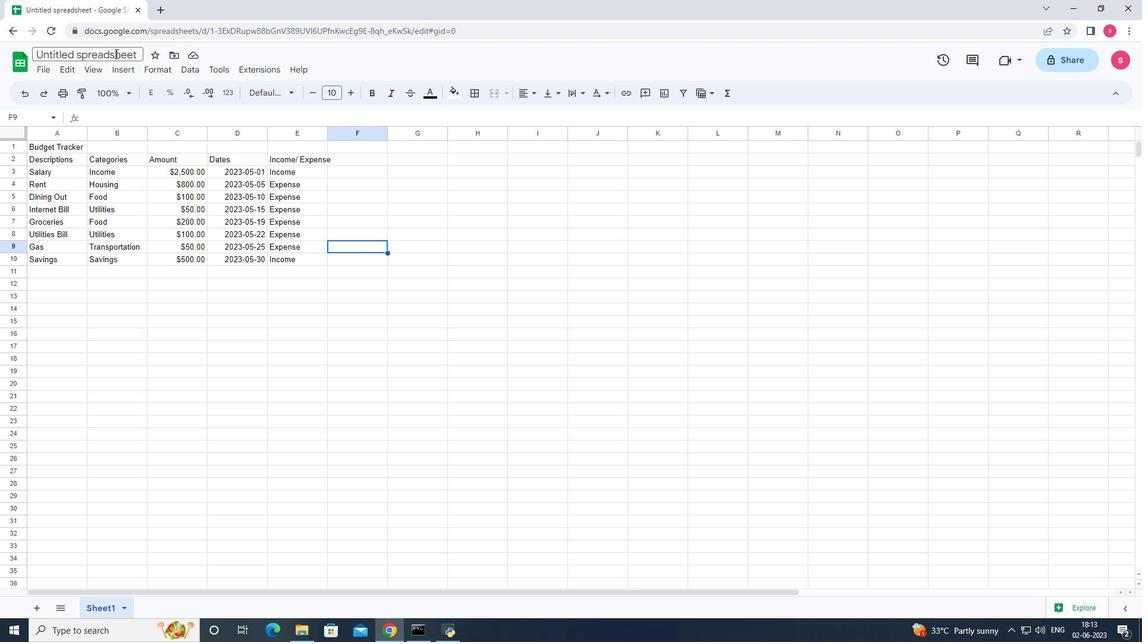 
Action: Mouse pressed left at (115, 53)
Screenshot: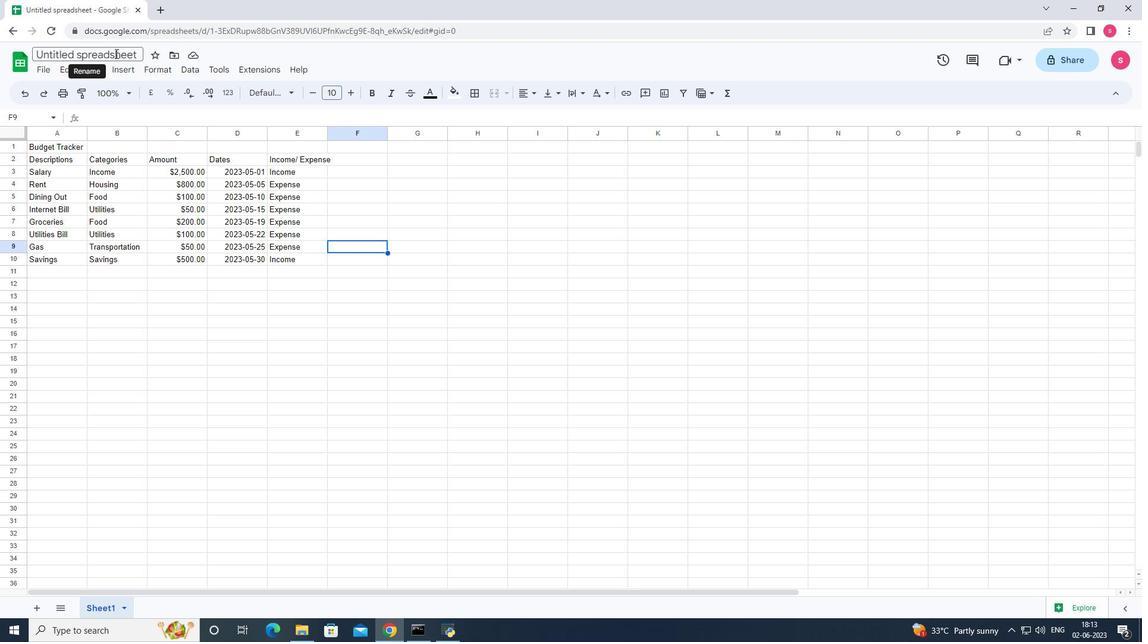 
Action: Mouse moved to (117, 57)
Screenshot: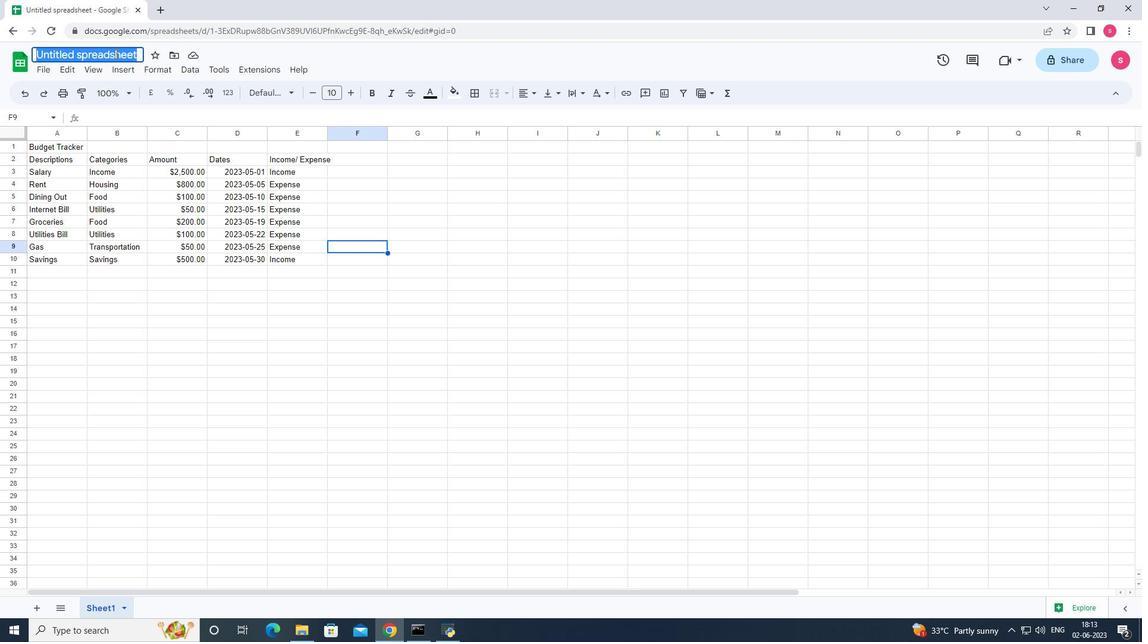 
Action: Key pressed <Key.backspace><Key.shift><Key.shift><Key.shift><Key.shift>Dashboard<Key.shift>Inv<Key.shift>Recep<Key.backspace>iptsbook<Key.enter>
Screenshot: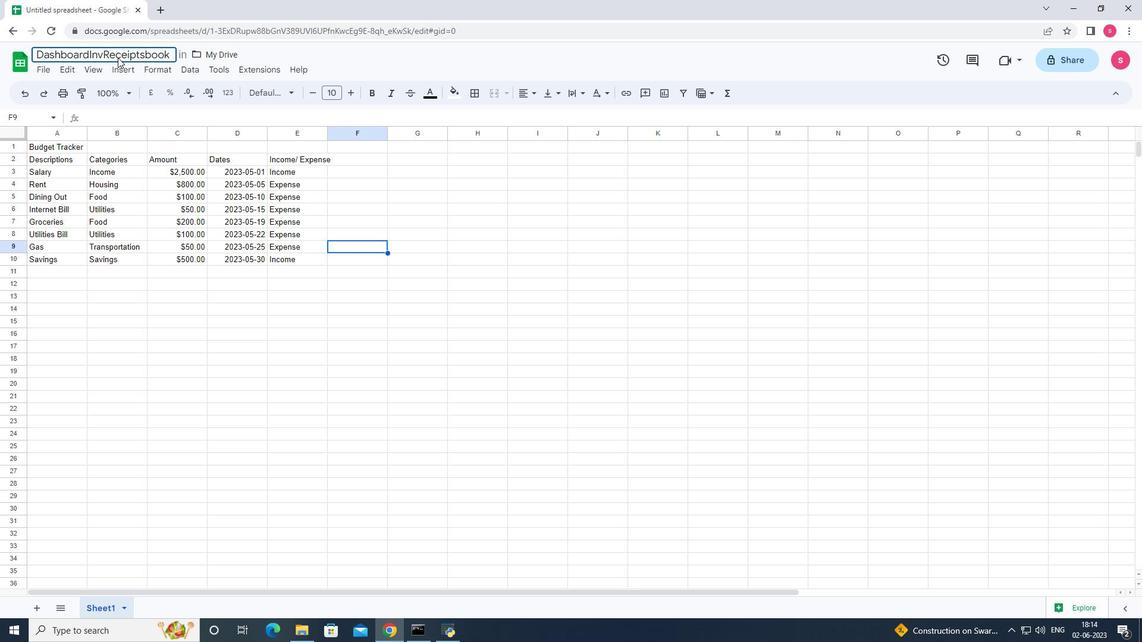 
Action: Mouse moved to (88, 137)
Screenshot: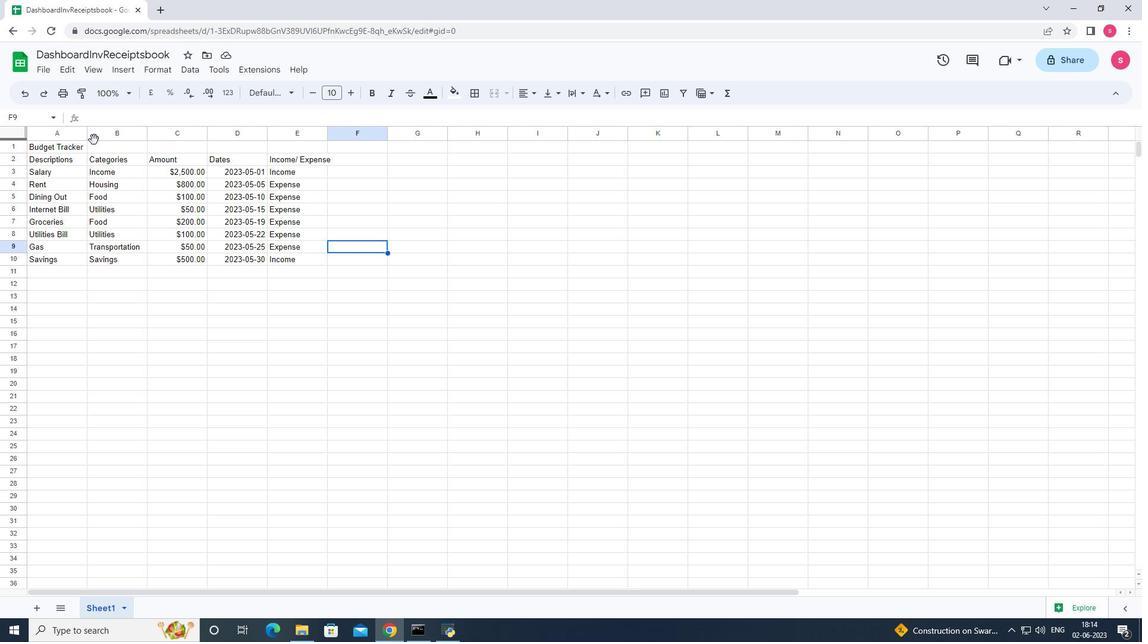 
Action: Mouse pressed left at (88, 137)
Screenshot: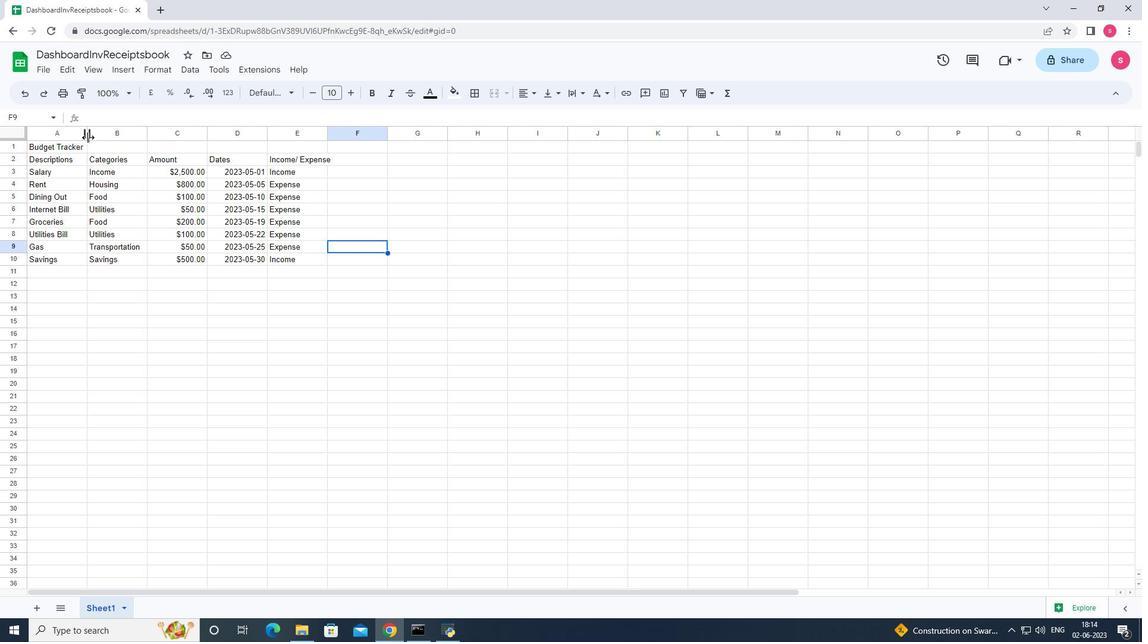 
Action: Mouse pressed left at (88, 137)
Screenshot: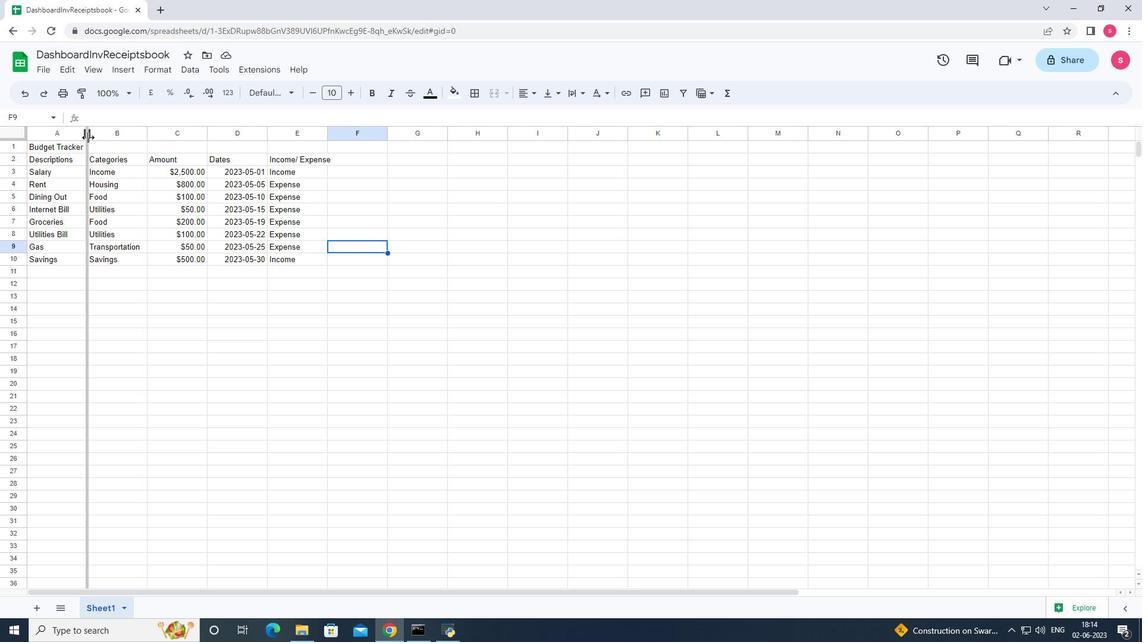 
Action: Mouse moved to (145, 130)
Screenshot: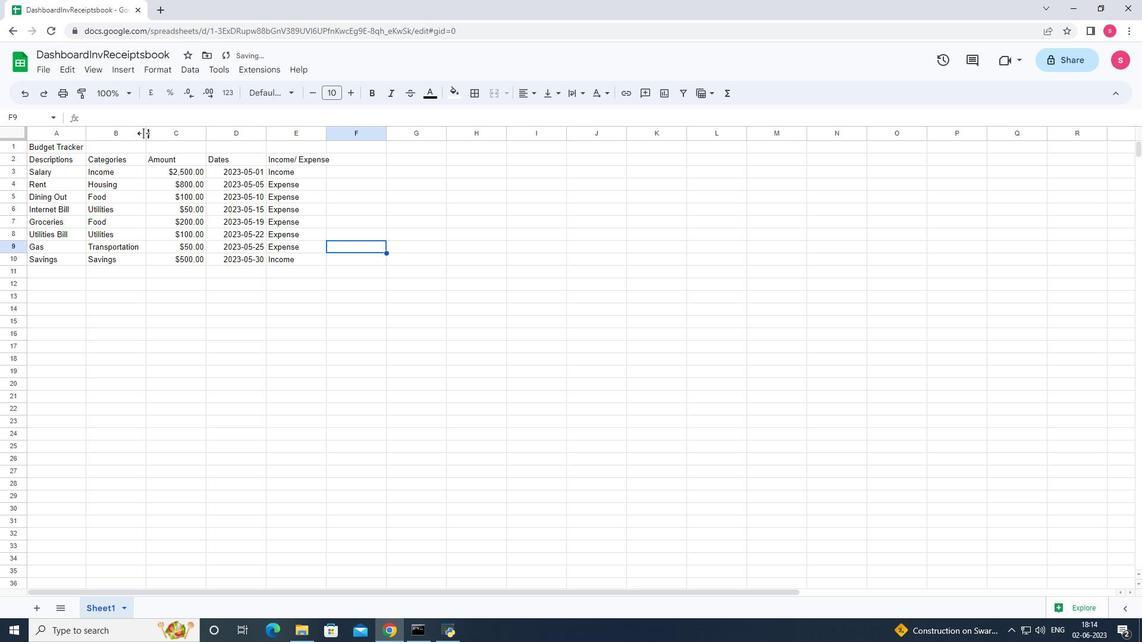 
Action: Mouse pressed left at (145, 130)
Screenshot: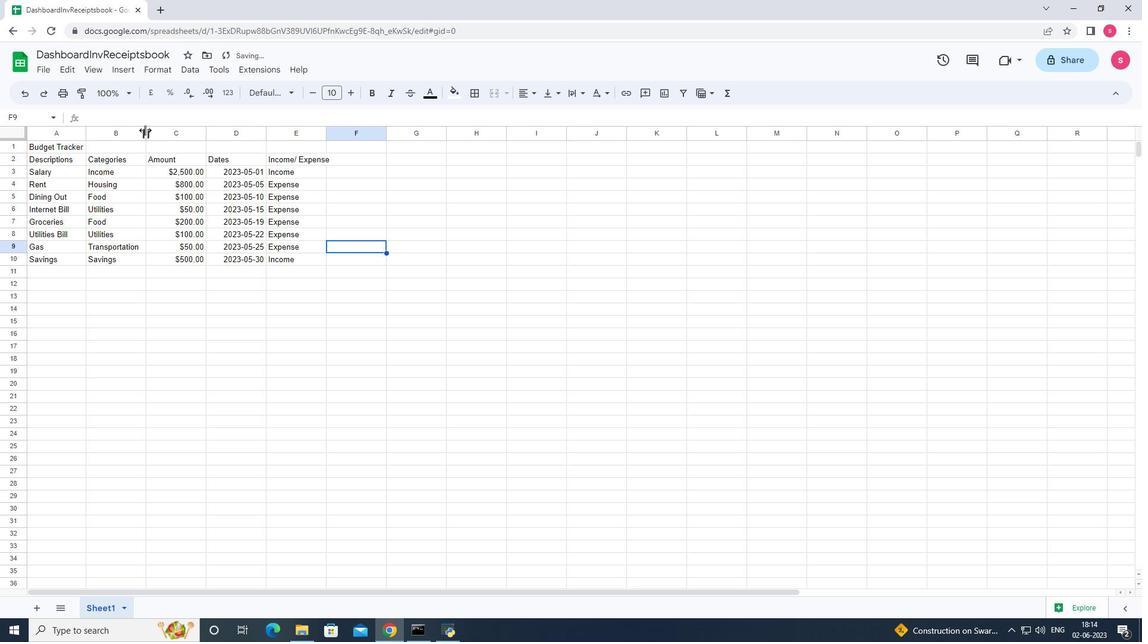
Action: Mouse pressed left at (145, 130)
Screenshot: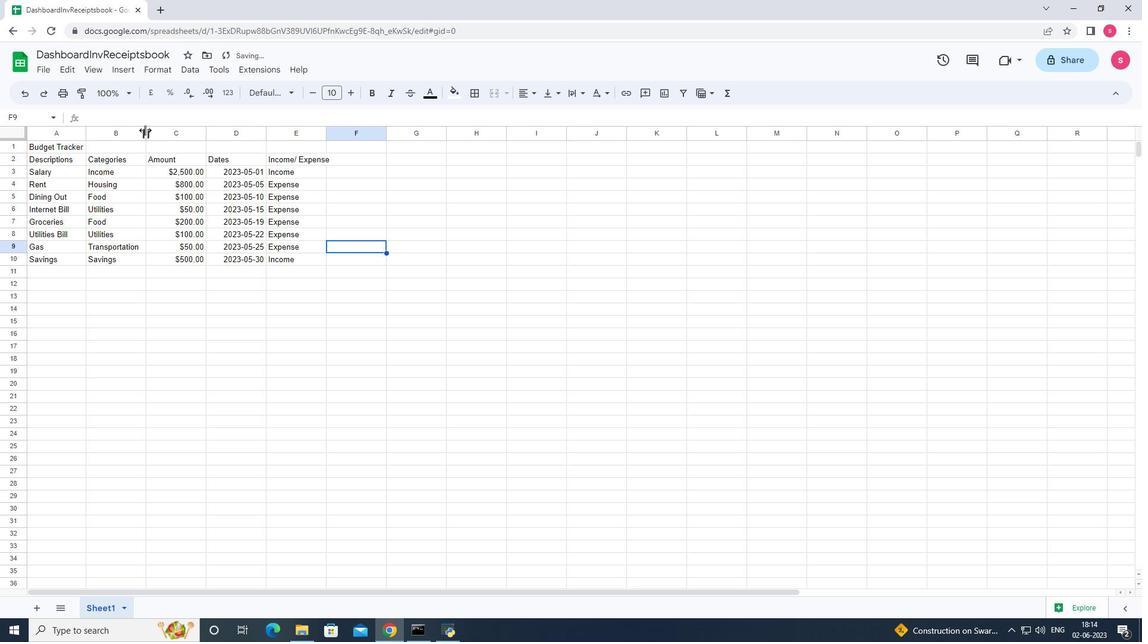 
Action: Mouse moved to (199, 133)
Screenshot: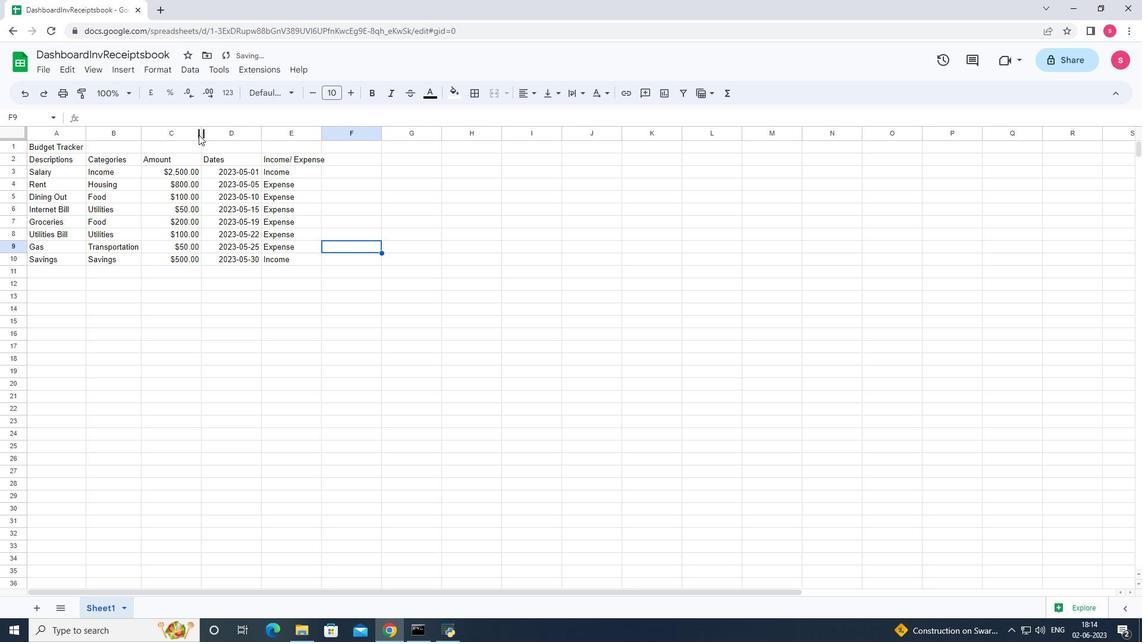 
Action: Mouse pressed left at (199, 133)
Screenshot: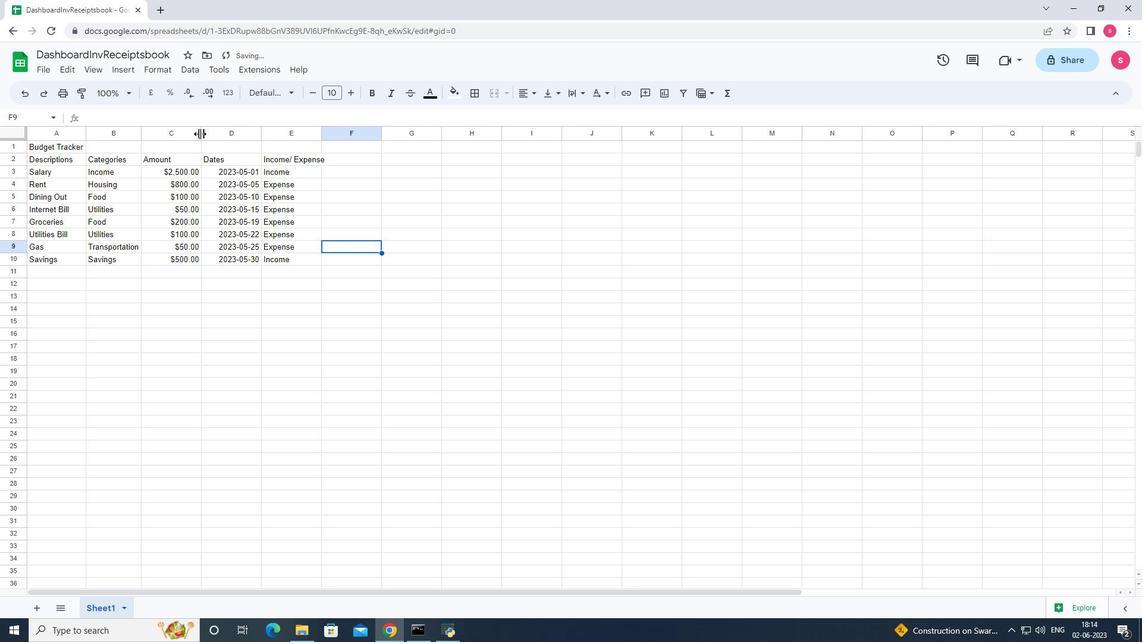 
Action: Mouse pressed left at (199, 133)
Screenshot: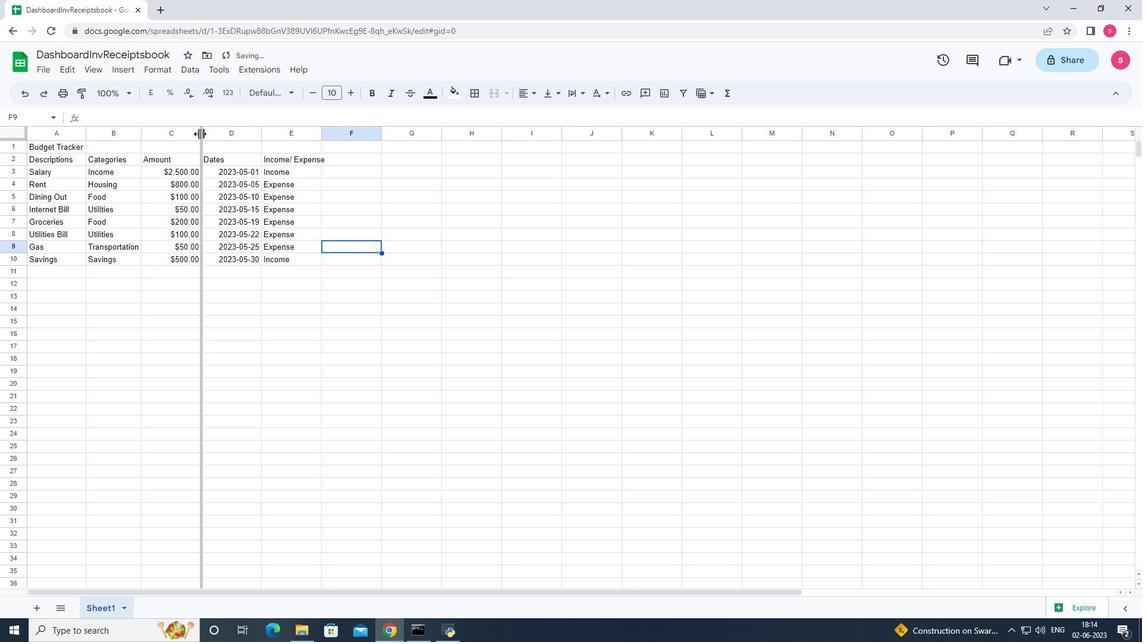 
Action: Mouse moved to (241, 136)
Screenshot: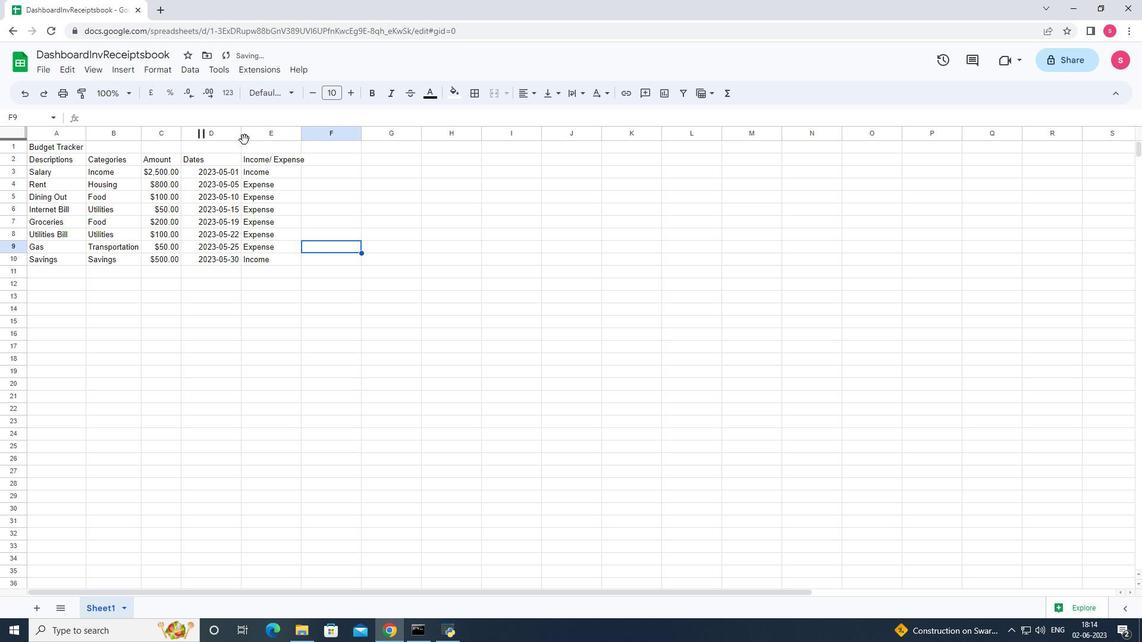 
Action: Mouse pressed left at (241, 136)
Screenshot: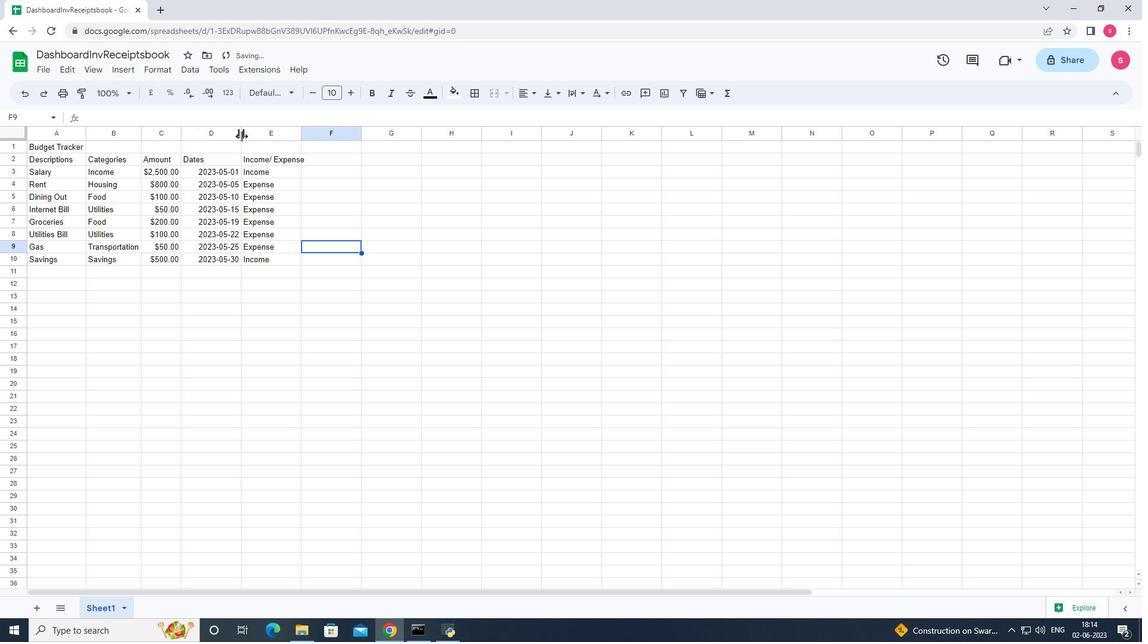 
Action: Mouse pressed left at (241, 136)
Screenshot: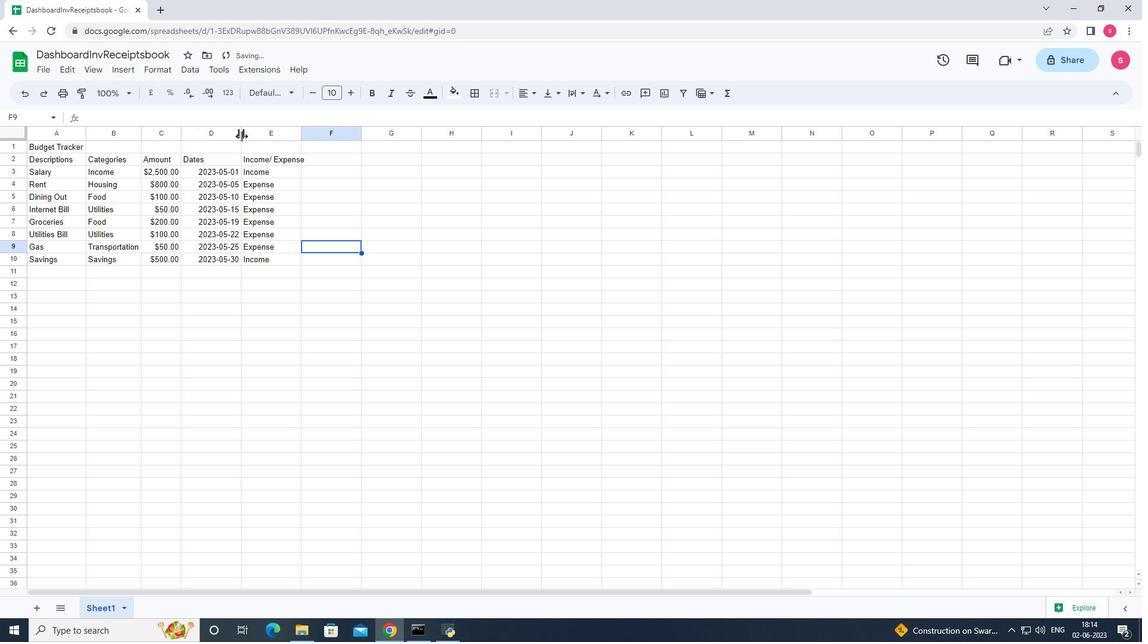 
Action: Mouse moved to (505, 152)
Screenshot: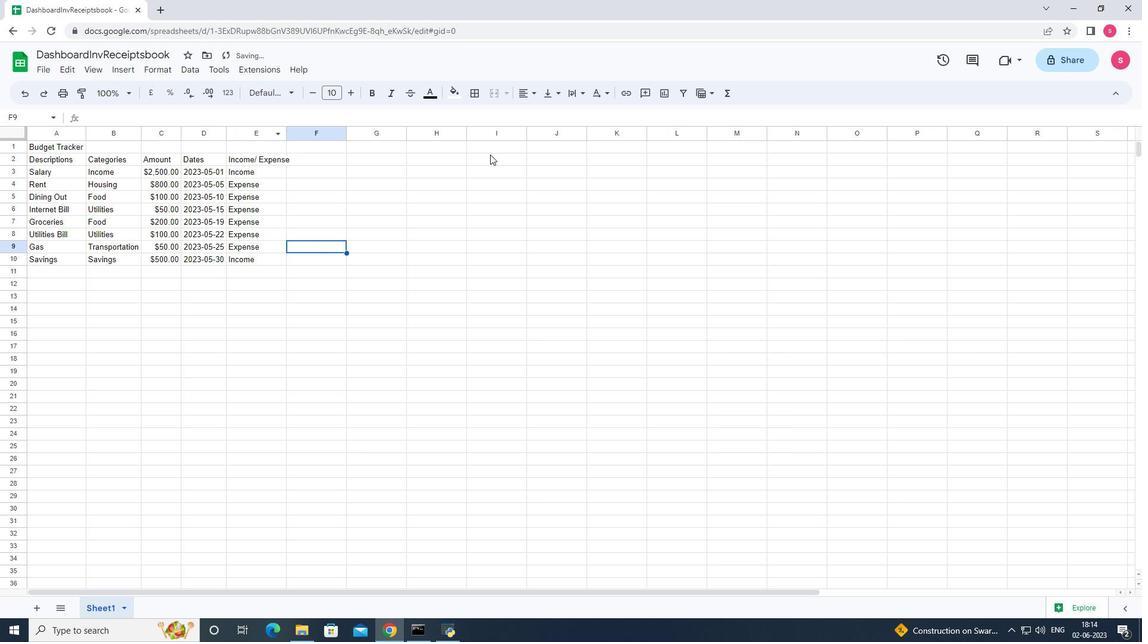 
Action: Mouse pressed left at (505, 152)
Screenshot: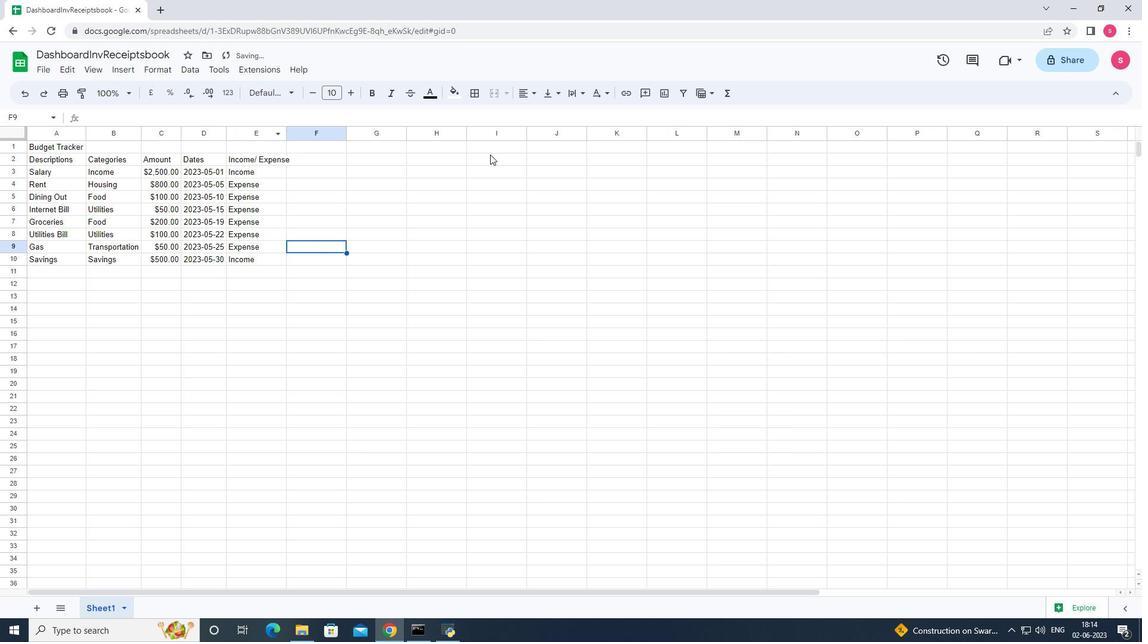 
Action: Mouse moved to (286, 134)
Screenshot: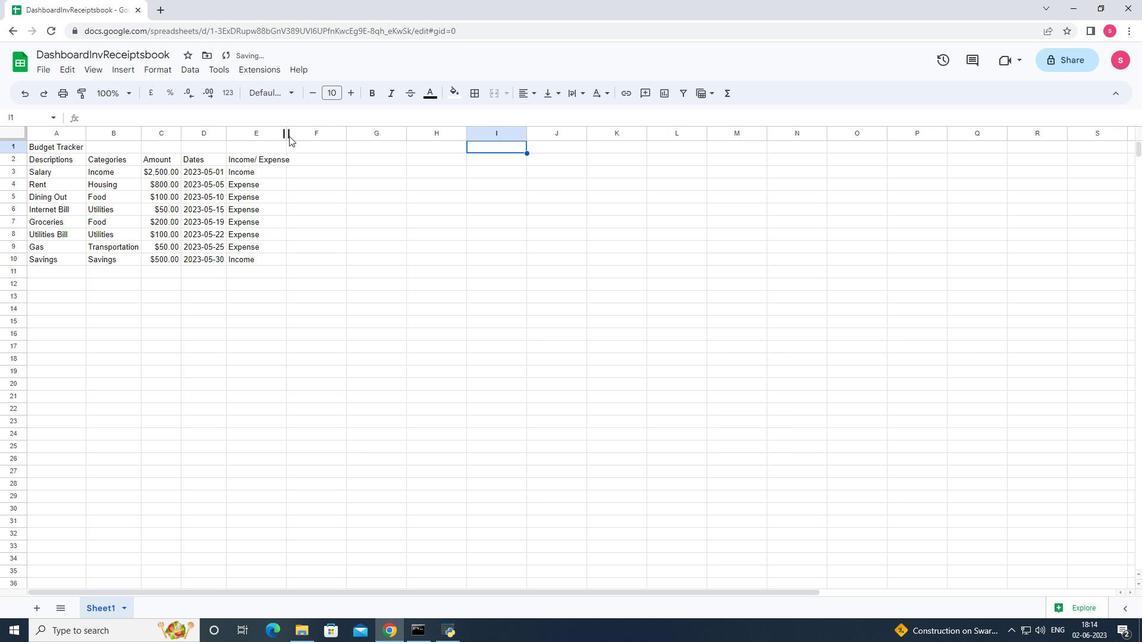 
Action: Mouse pressed left at (286, 134)
Screenshot: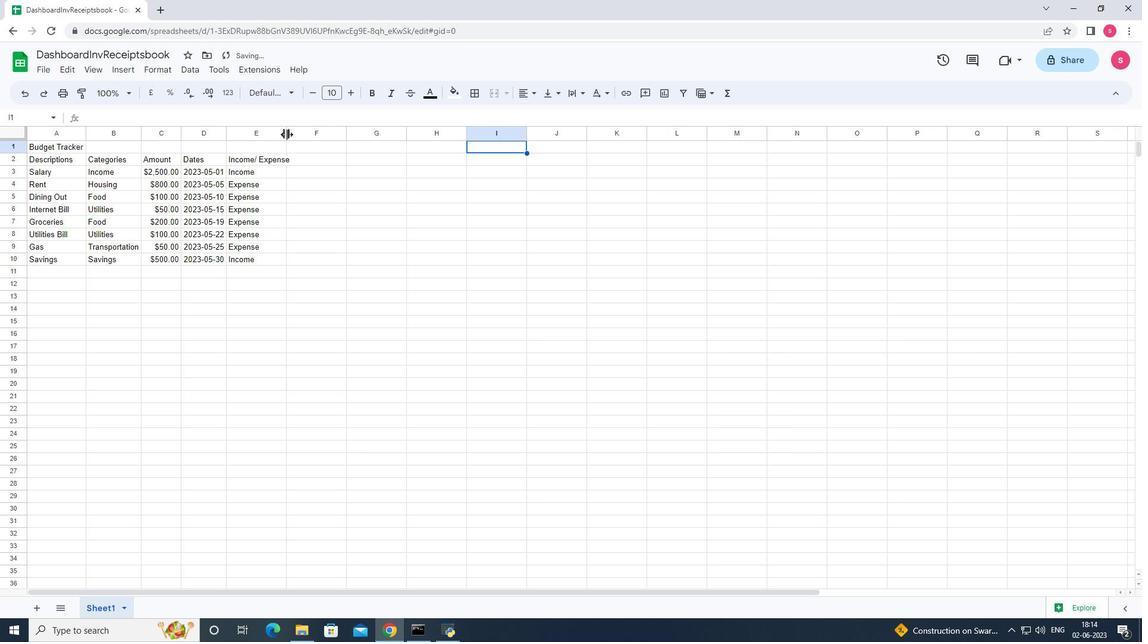 
Action: Mouse pressed left at (286, 134)
Screenshot: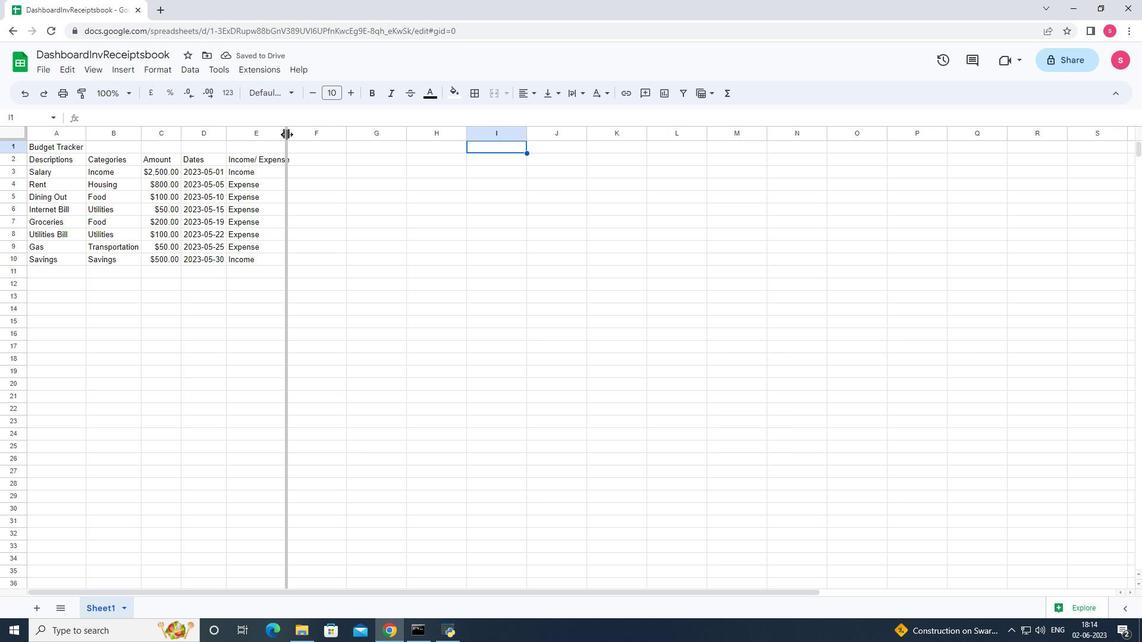 
Action: Mouse moved to (328, 296)
Screenshot: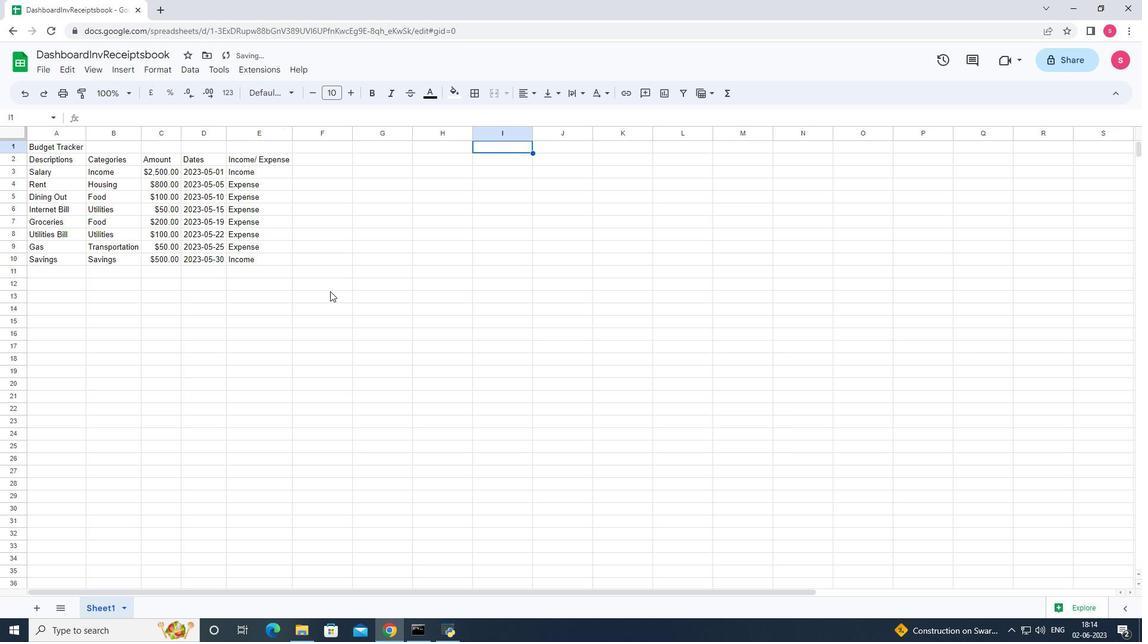 
Action: Key pressed ctrl+S
Screenshot: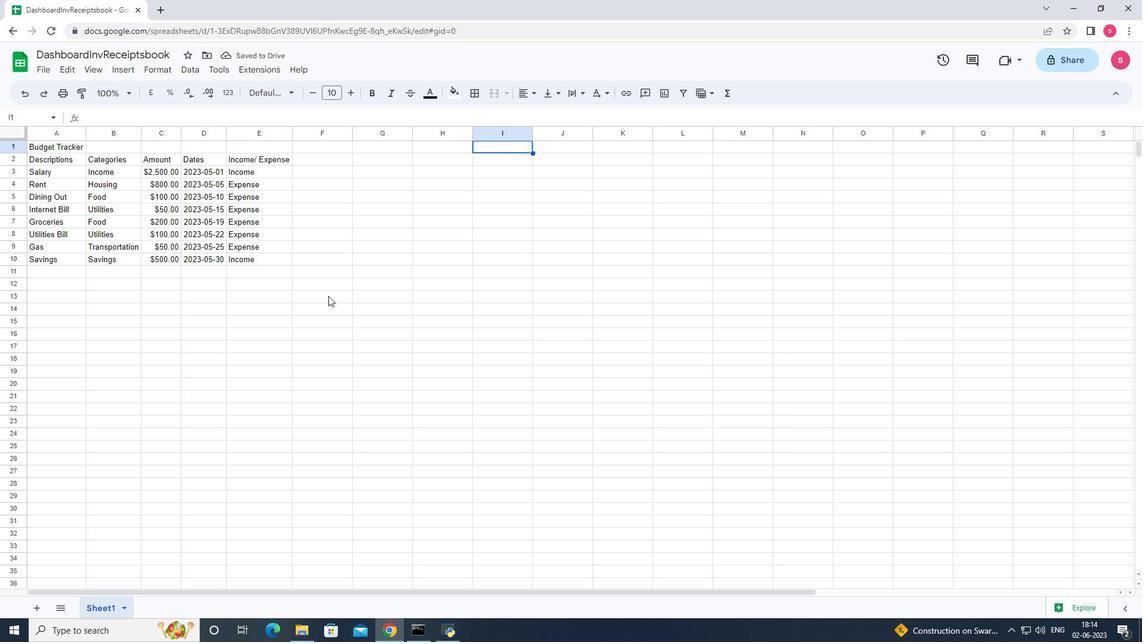 
